Task: Create a due date automation trigger when advanced on, on the tuesday after a card is due add dates not due tomorrow at 11:00 AM.
Action: Mouse moved to (983, 304)
Screenshot: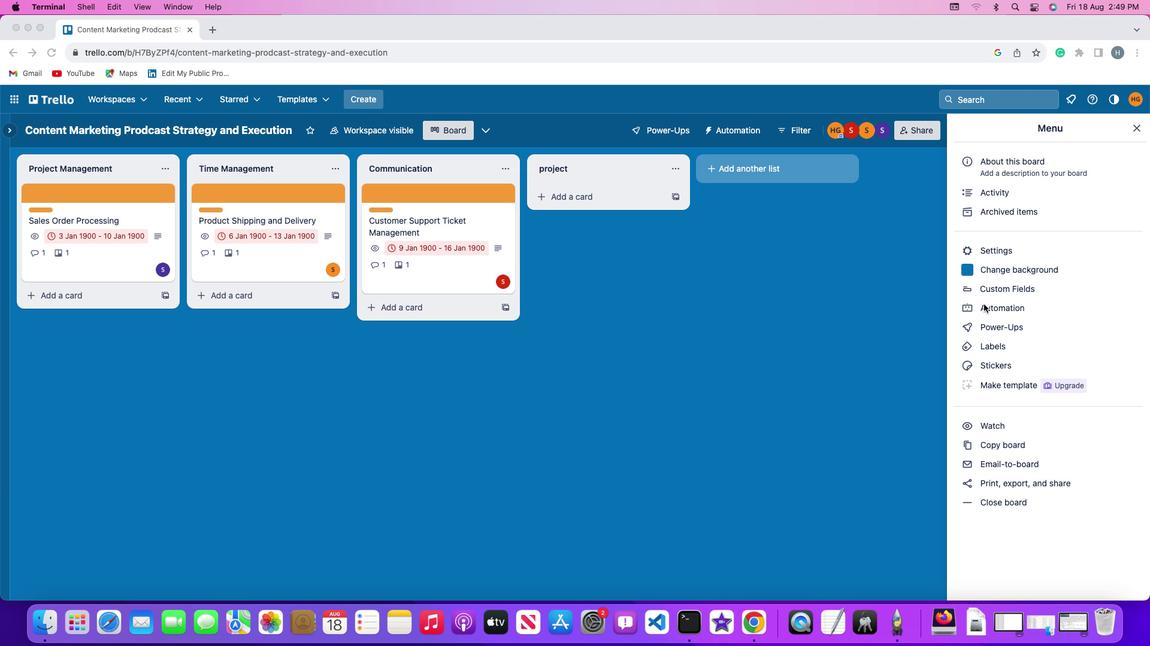 
Action: Mouse pressed left at (983, 304)
Screenshot: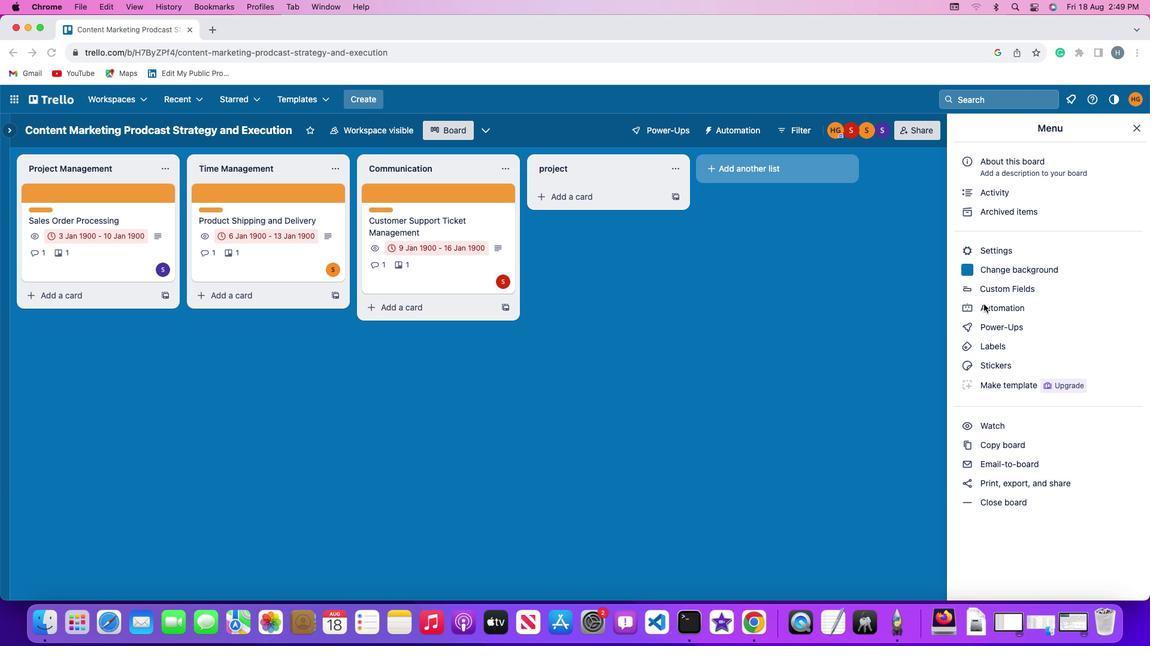 
Action: Mouse pressed left at (983, 304)
Screenshot: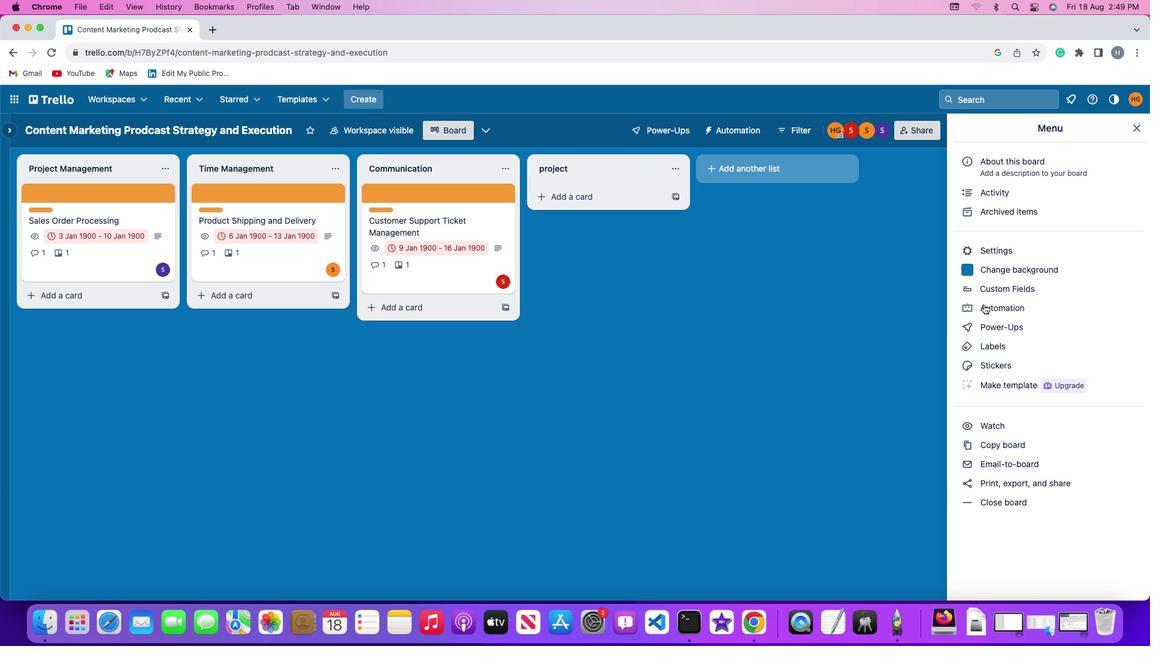 
Action: Mouse moved to (56, 279)
Screenshot: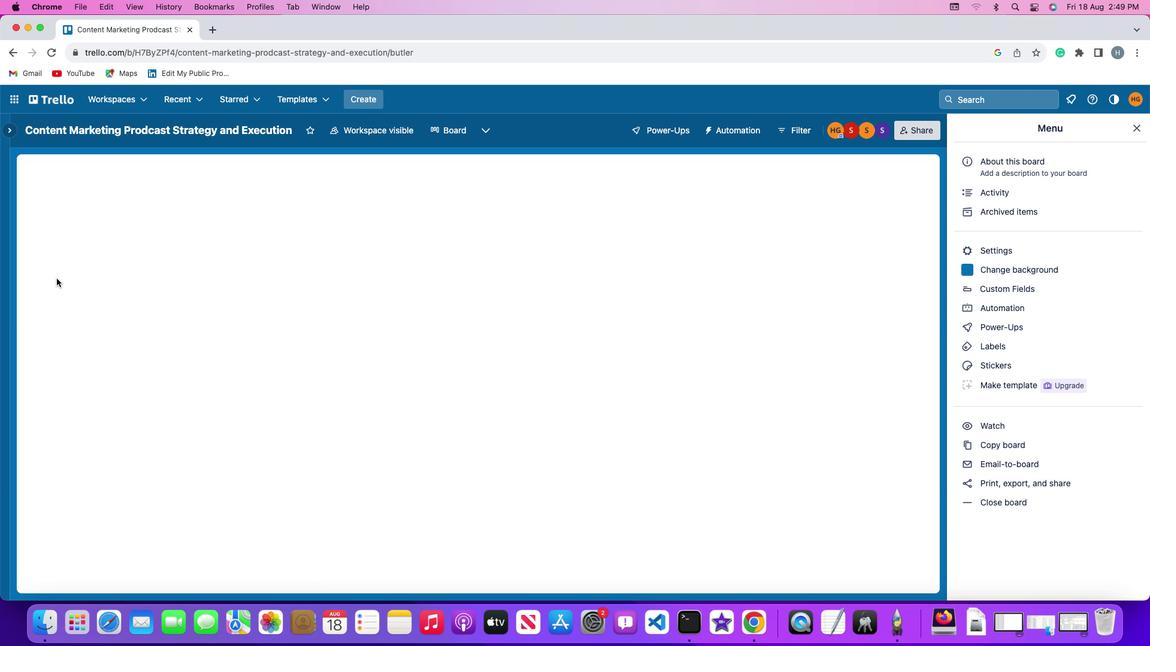 
Action: Mouse pressed left at (56, 279)
Screenshot: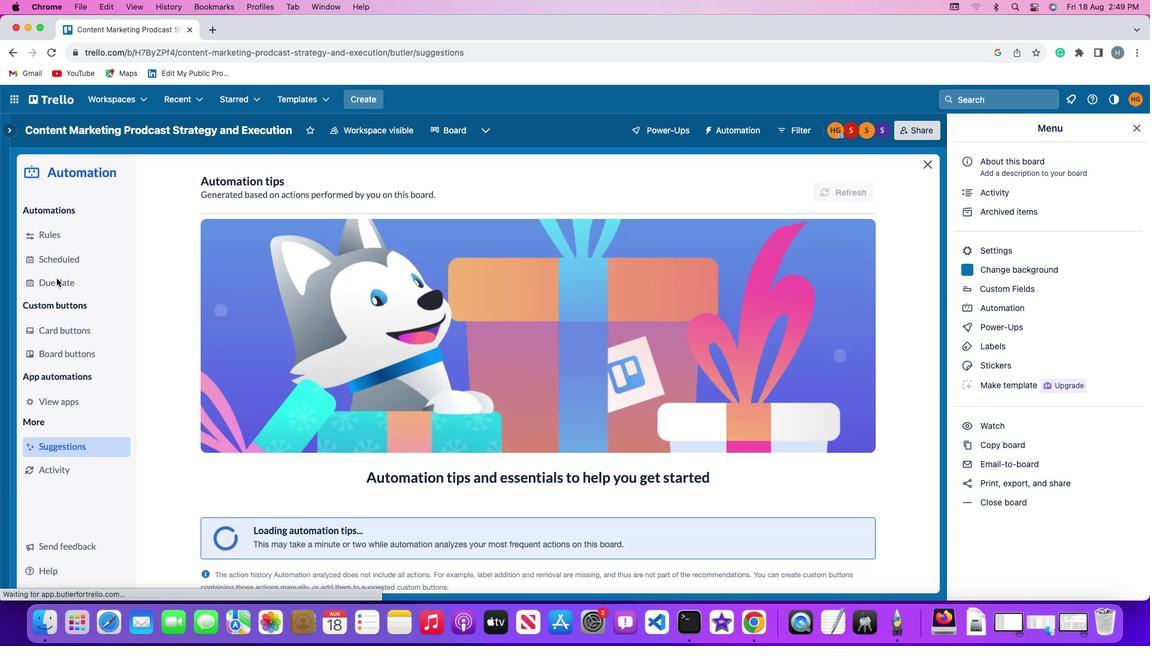 
Action: Mouse moved to (800, 180)
Screenshot: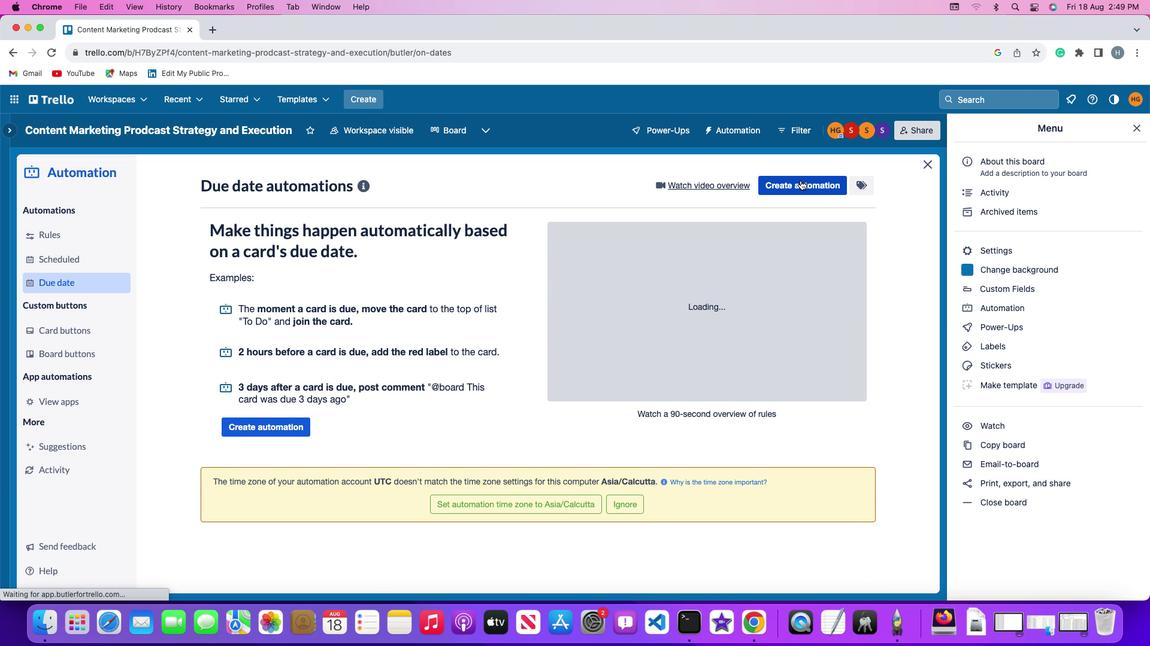 
Action: Mouse pressed left at (800, 180)
Screenshot: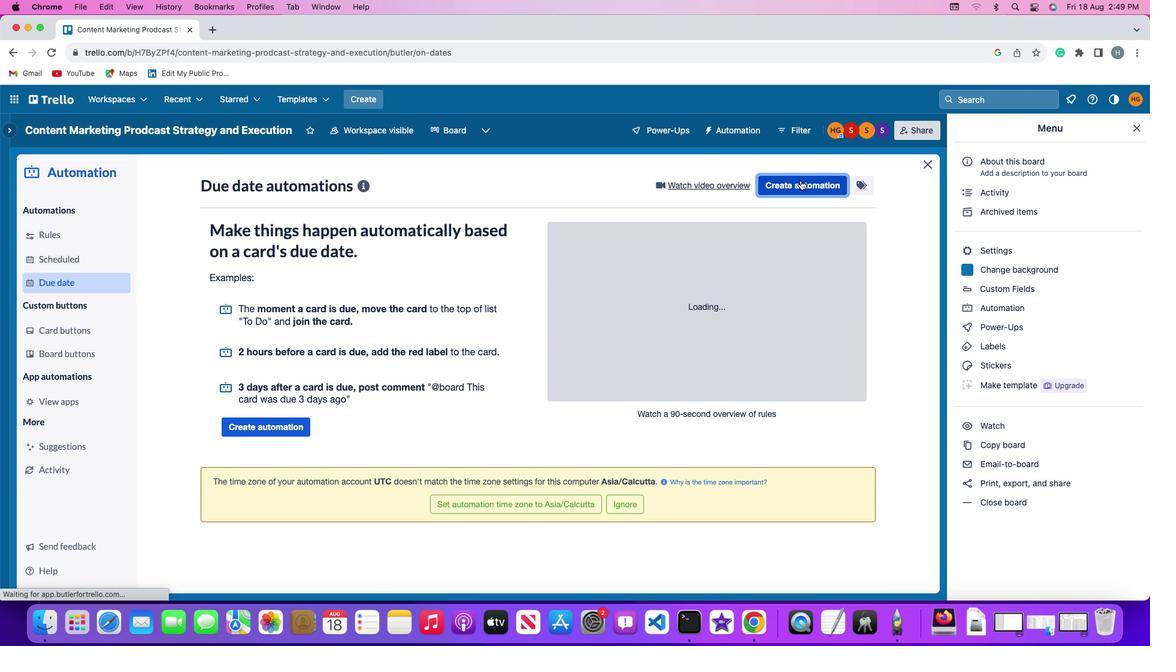 
Action: Mouse moved to (240, 300)
Screenshot: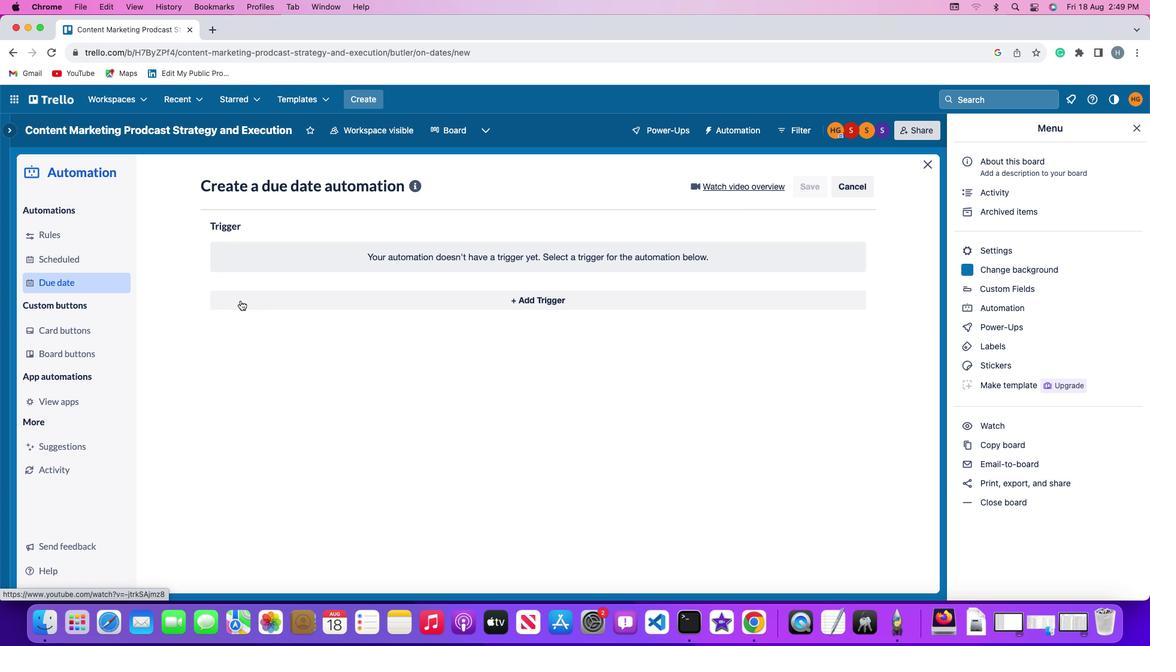
Action: Mouse pressed left at (240, 300)
Screenshot: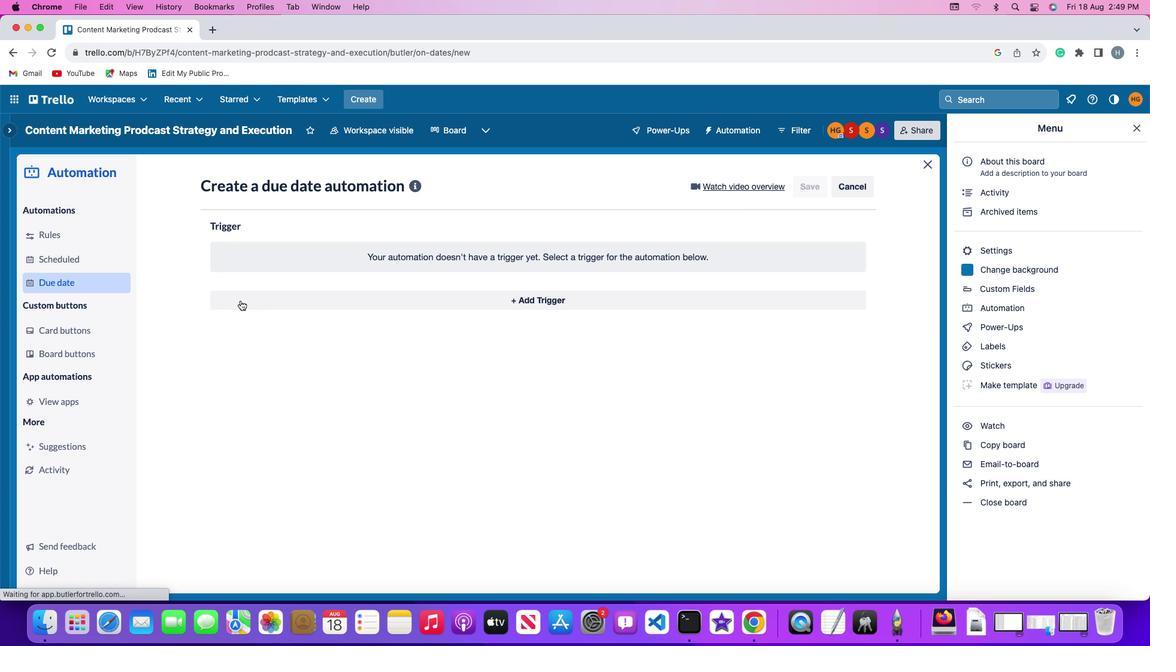 
Action: Mouse moved to (267, 519)
Screenshot: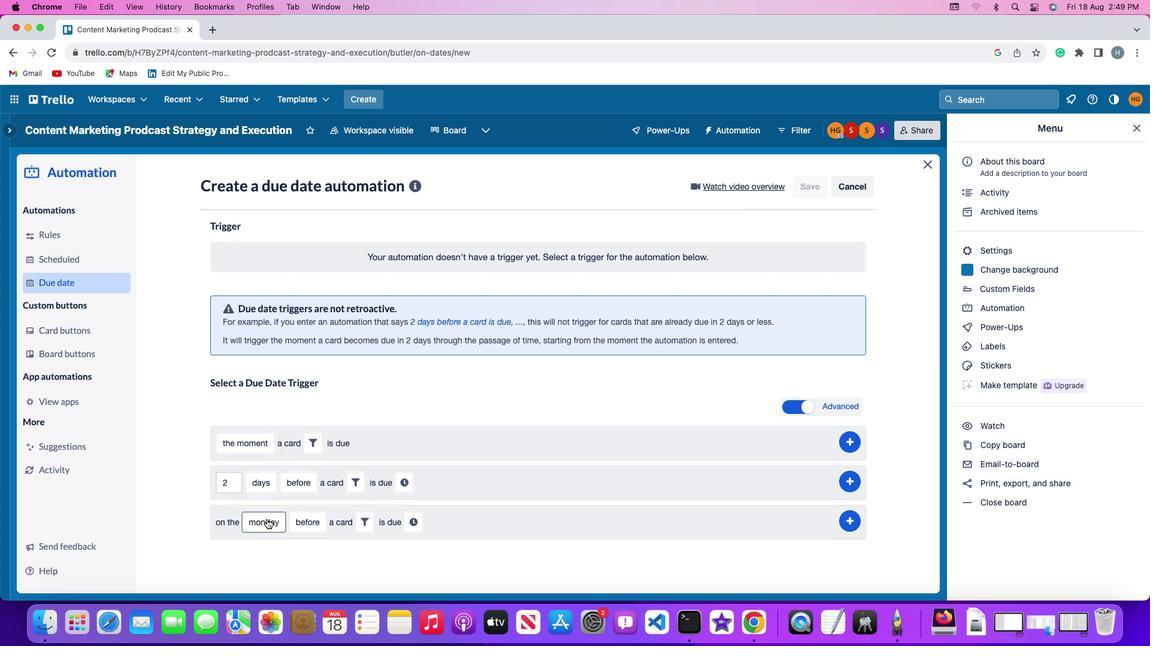
Action: Mouse pressed left at (267, 519)
Screenshot: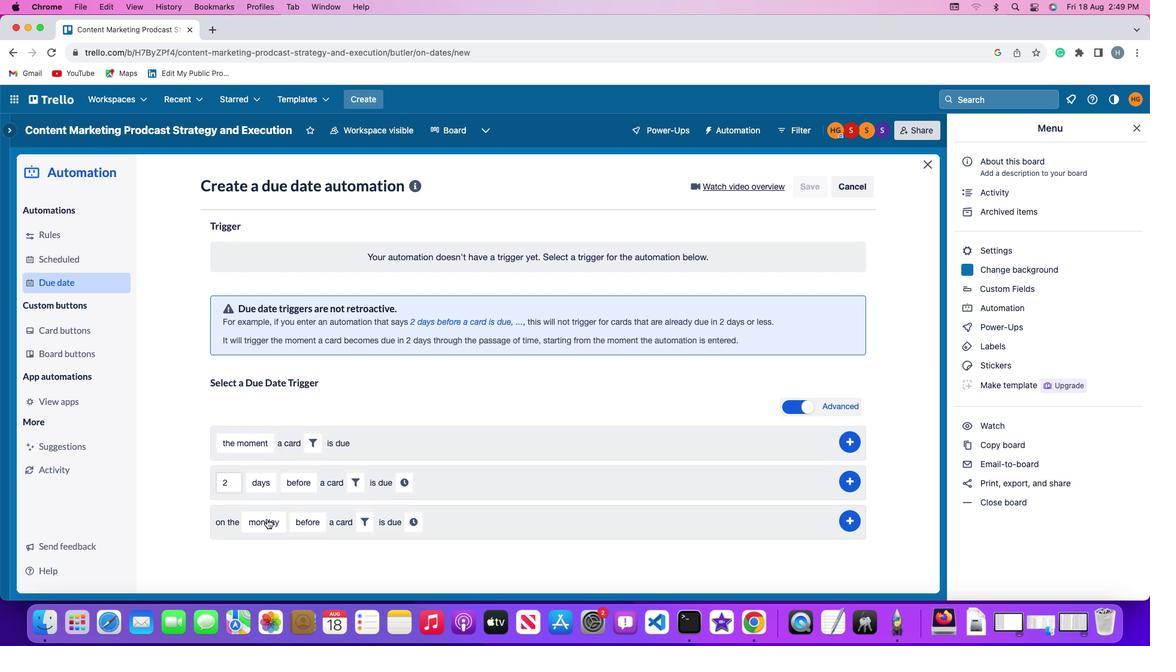 
Action: Mouse moved to (297, 385)
Screenshot: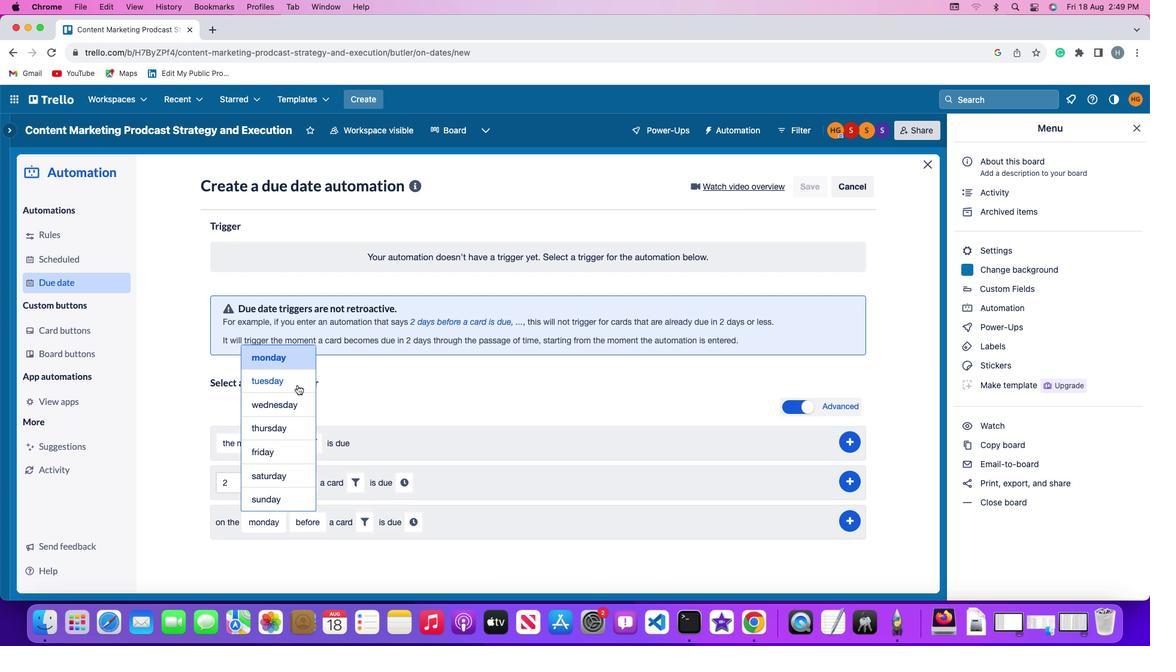 
Action: Mouse pressed left at (297, 385)
Screenshot: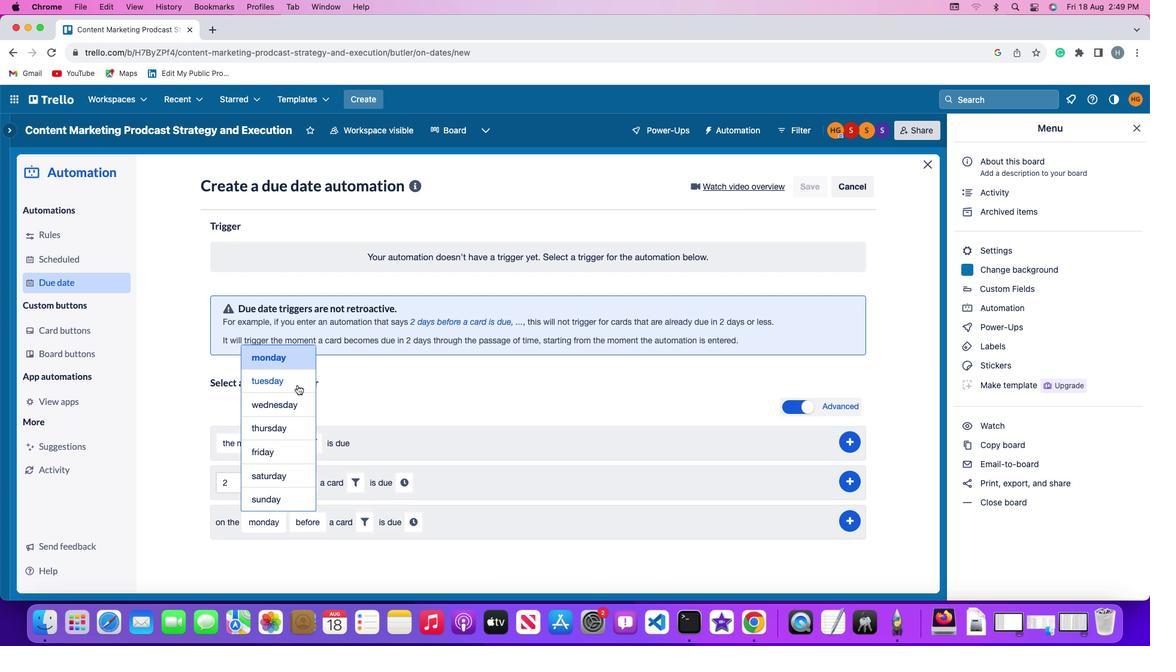 
Action: Mouse moved to (321, 521)
Screenshot: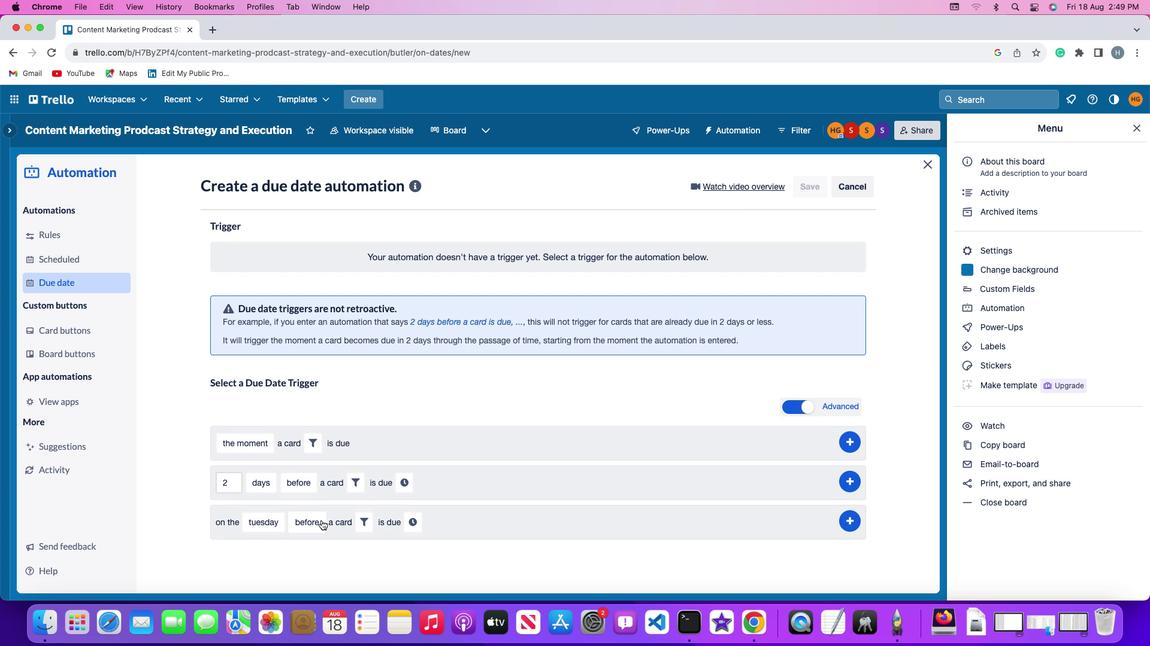 
Action: Mouse pressed left at (321, 521)
Screenshot: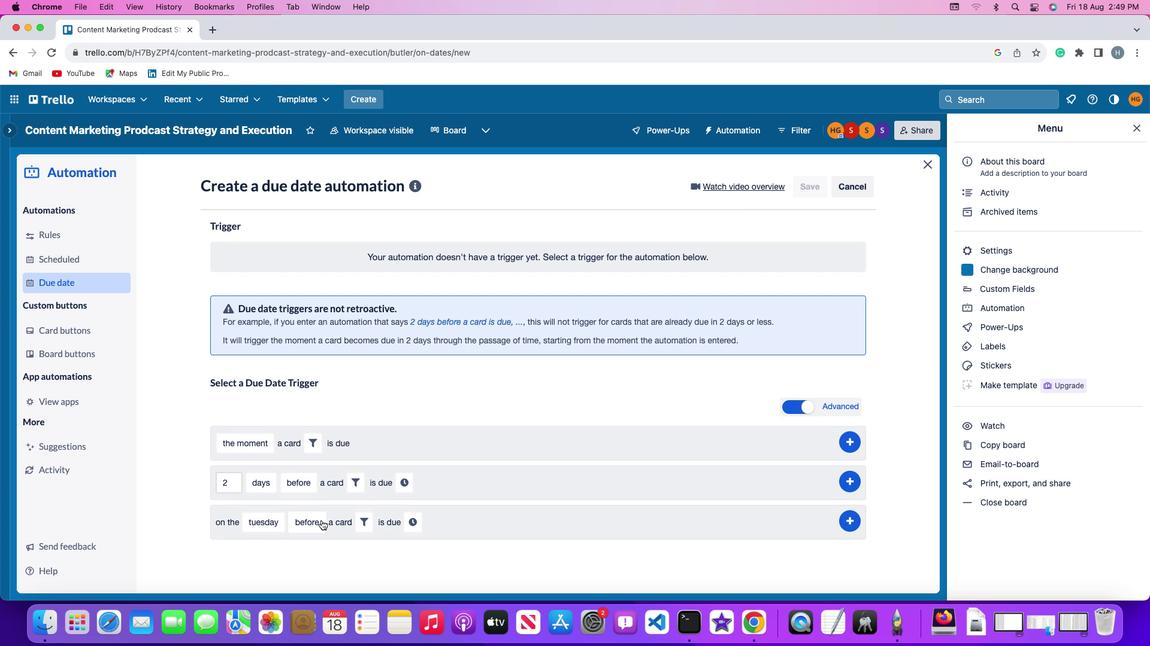 
Action: Mouse moved to (328, 449)
Screenshot: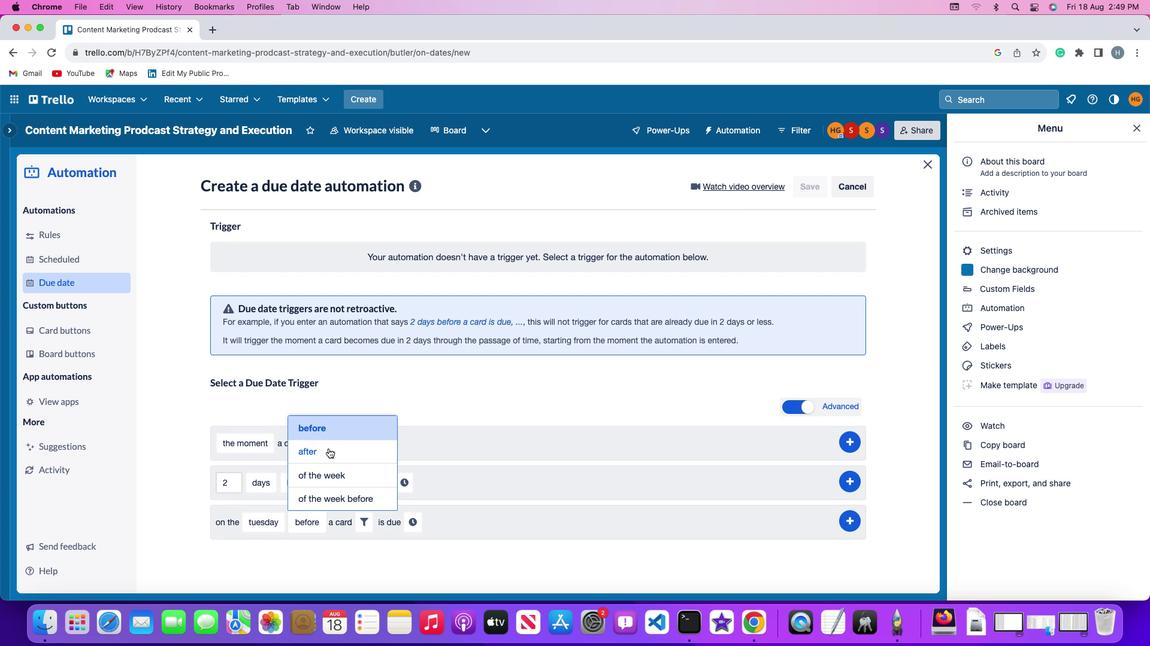 
Action: Mouse pressed left at (328, 449)
Screenshot: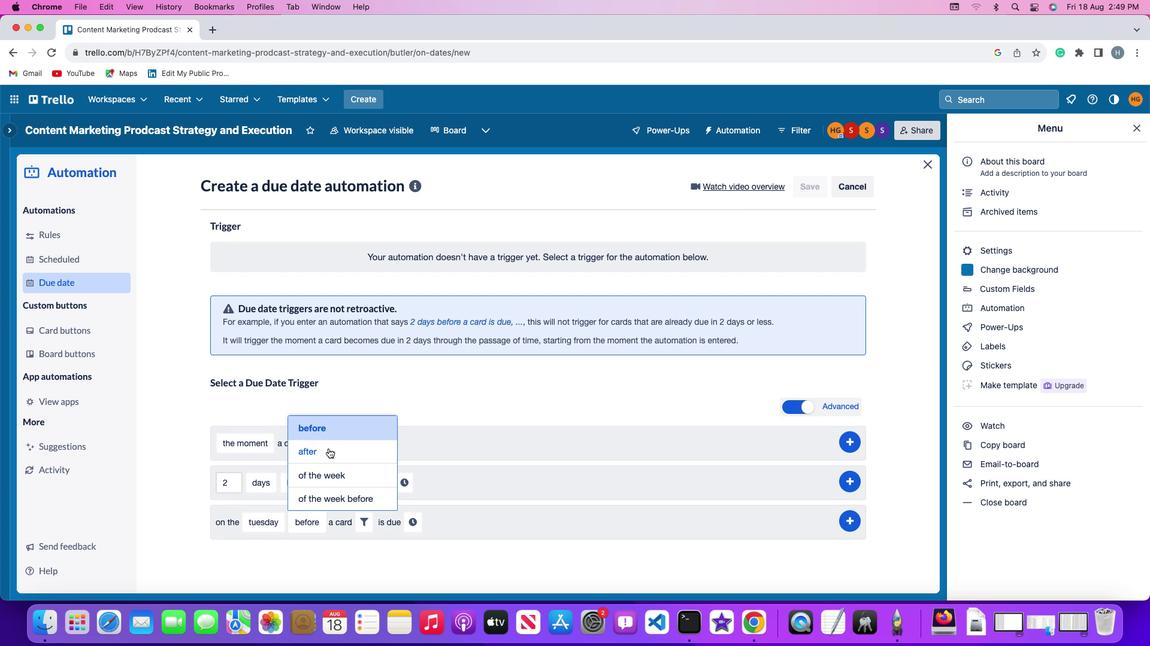 
Action: Mouse moved to (355, 524)
Screenshot: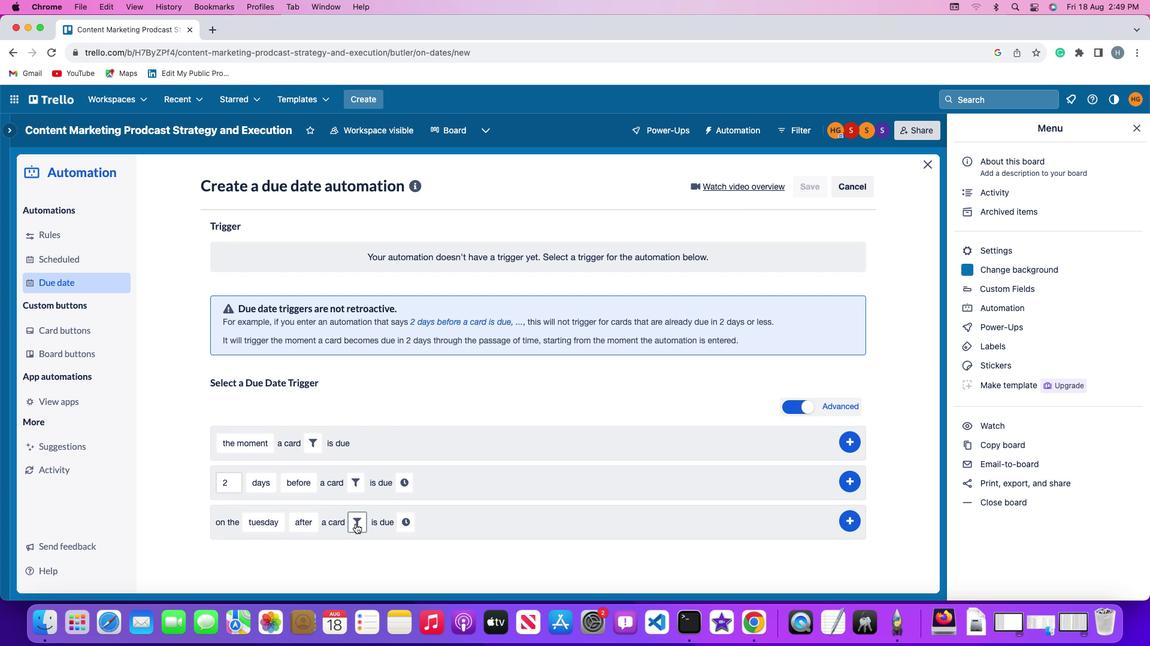 
Action: Mouse pressed left at (355, 524)
Screenshot: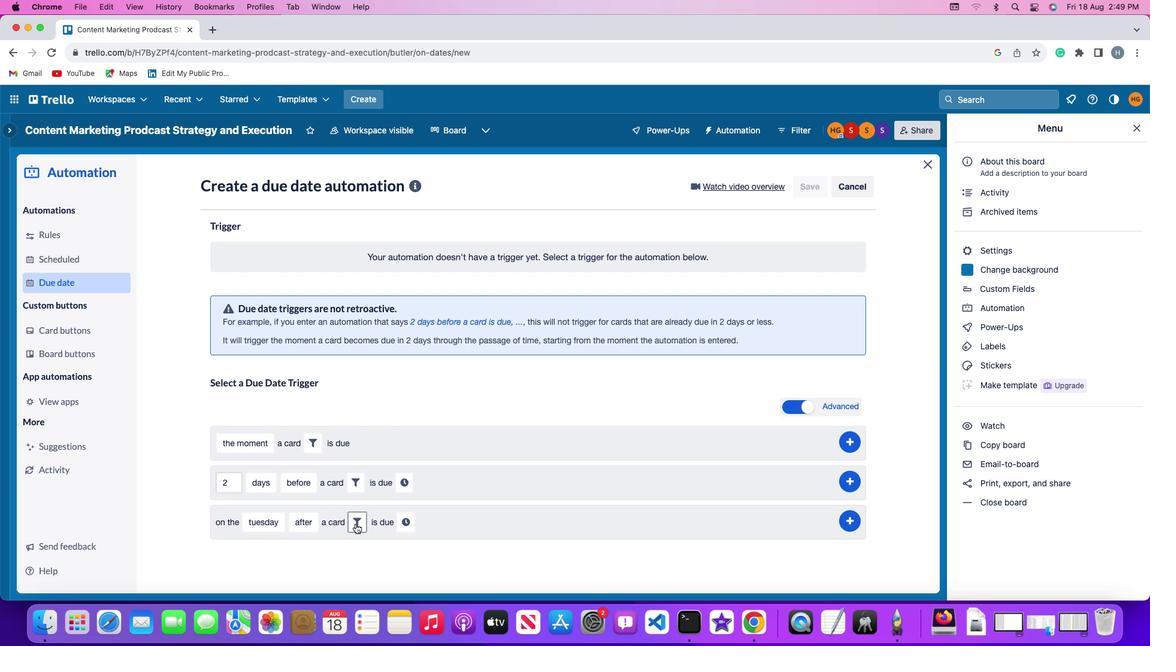 
Action: Mouse moved to (407, 557)
Screenshot: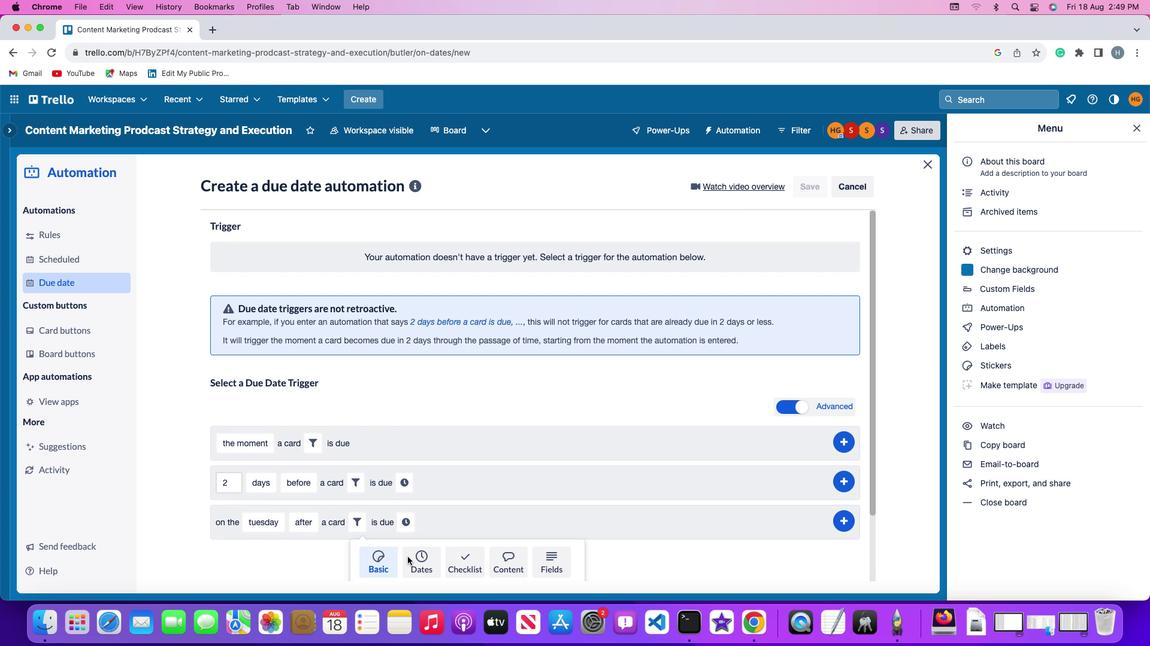 
Action: Mouse pressed left at (407, 557)
Screenshot: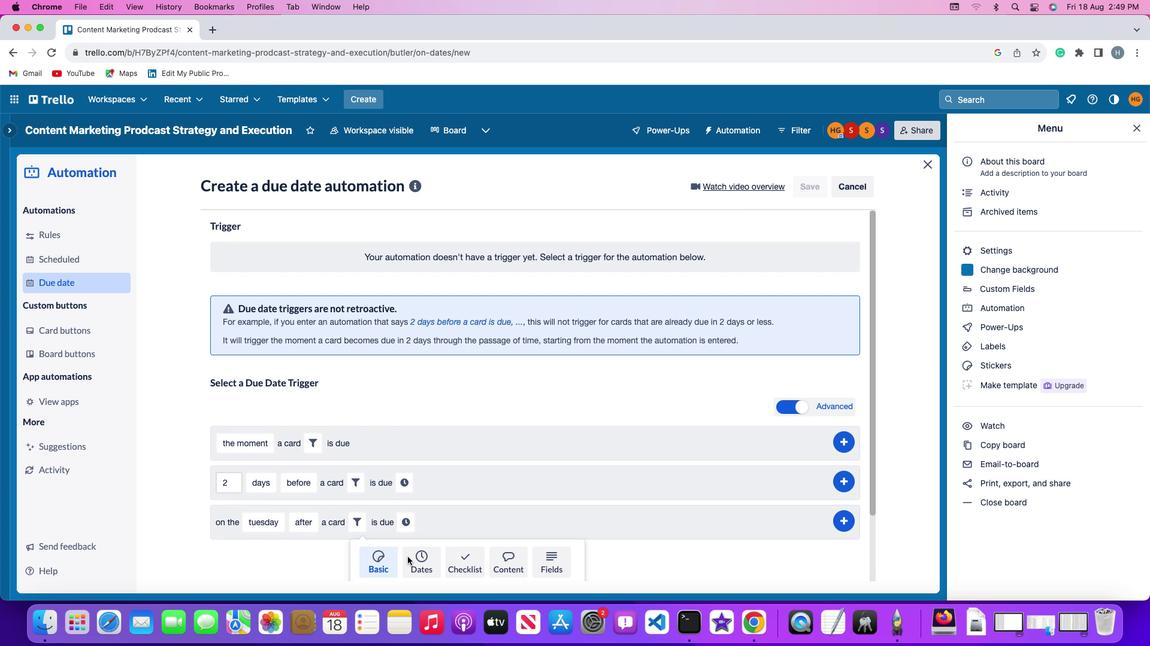
Action: Mouse moved to (346, 555)
Screenshot: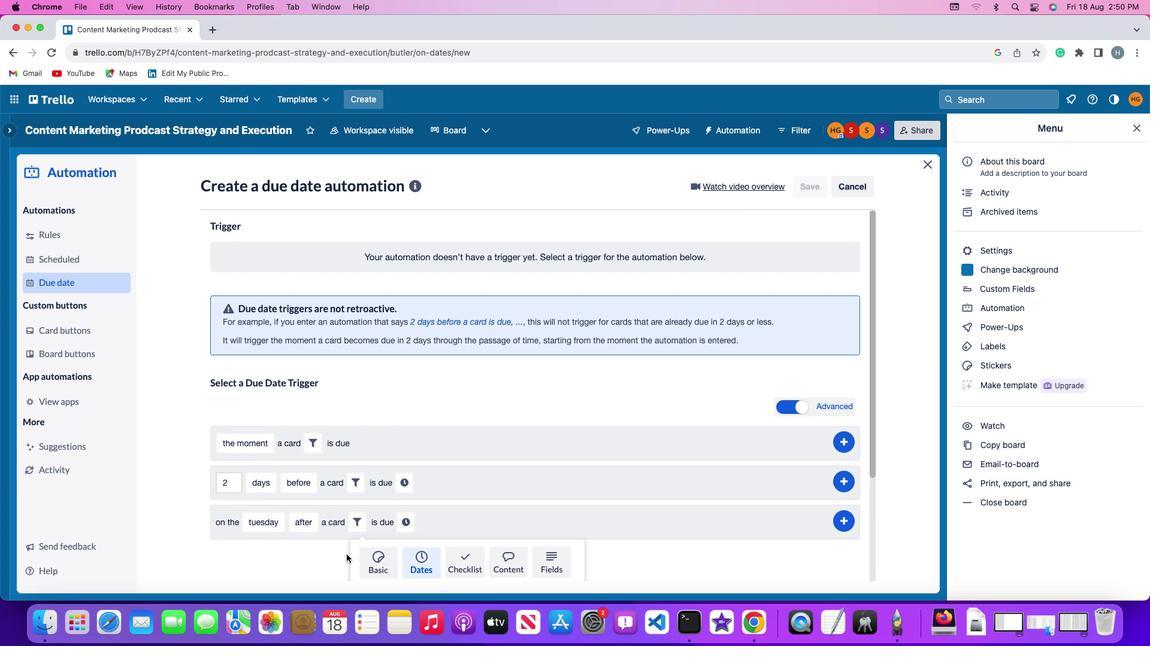 
Action: Mouse scrolled (346, 555) with delta (0, 0)
Screenshot: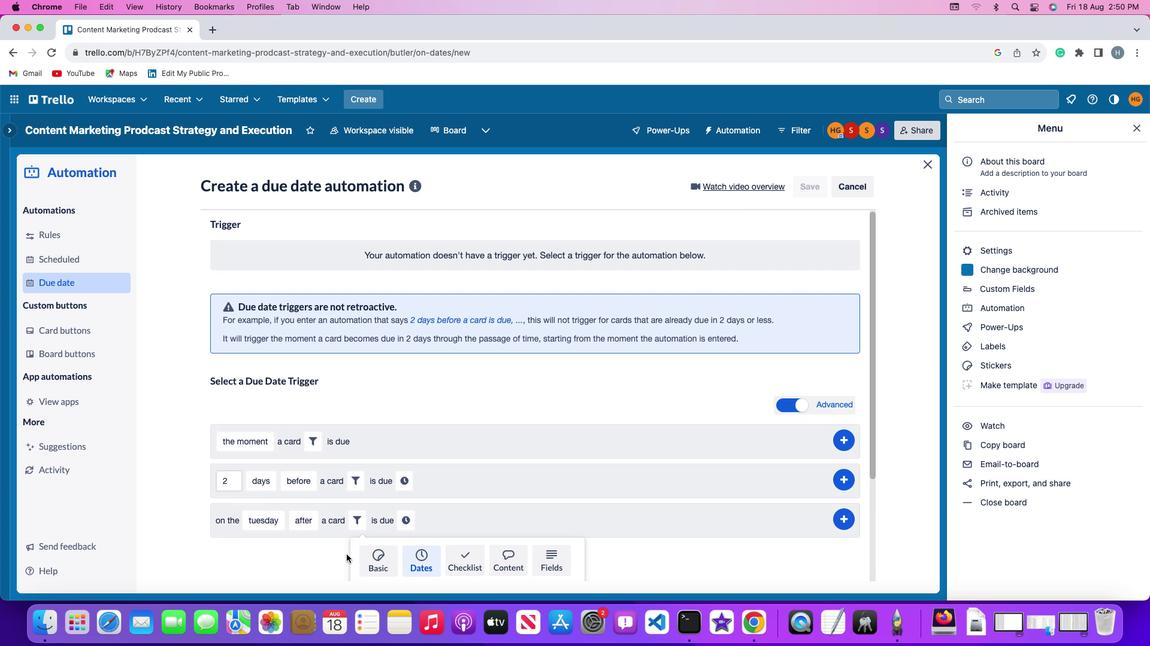 
Action: Mouse scrolled (346, 555) with delta (0, 0)
Screenshot: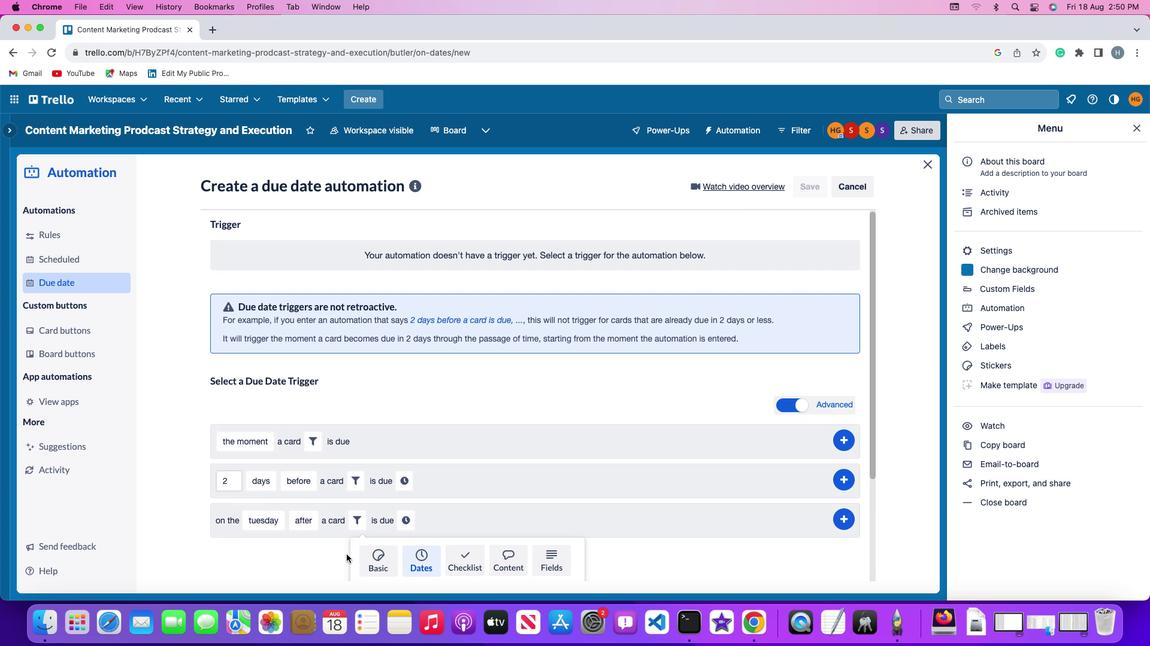 
Action: Mouse scrolled (346, 555) with delta (0, -1)
Screenshot: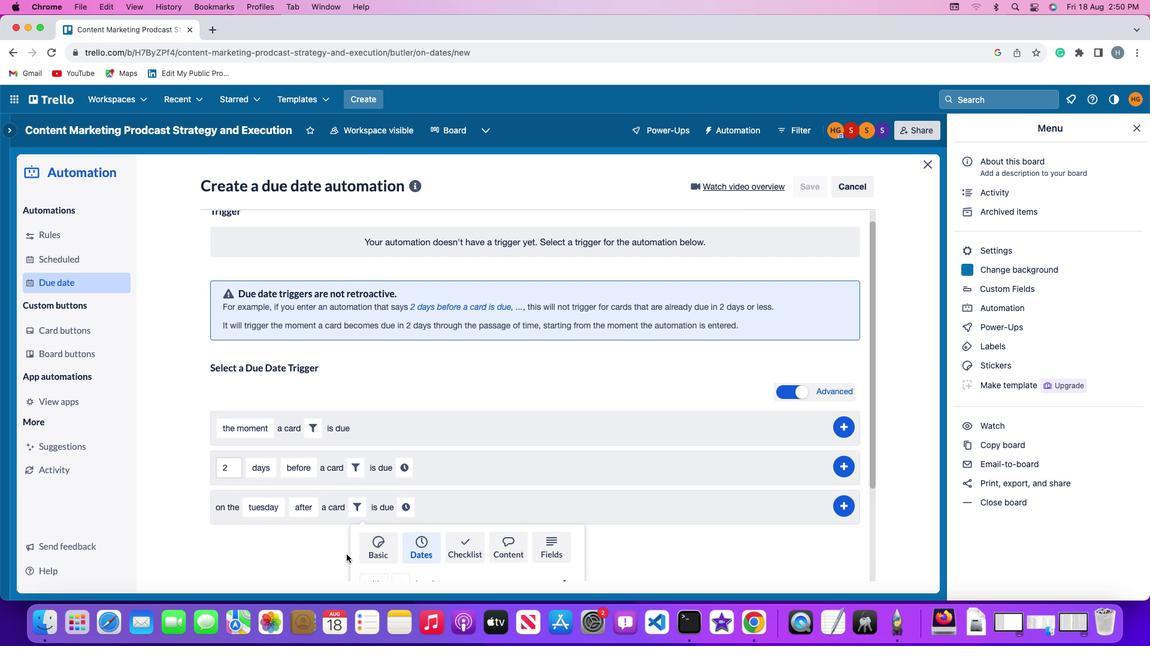
Action: Mouse scrolled (346, 555) with delta (0, -2)
Screenshot: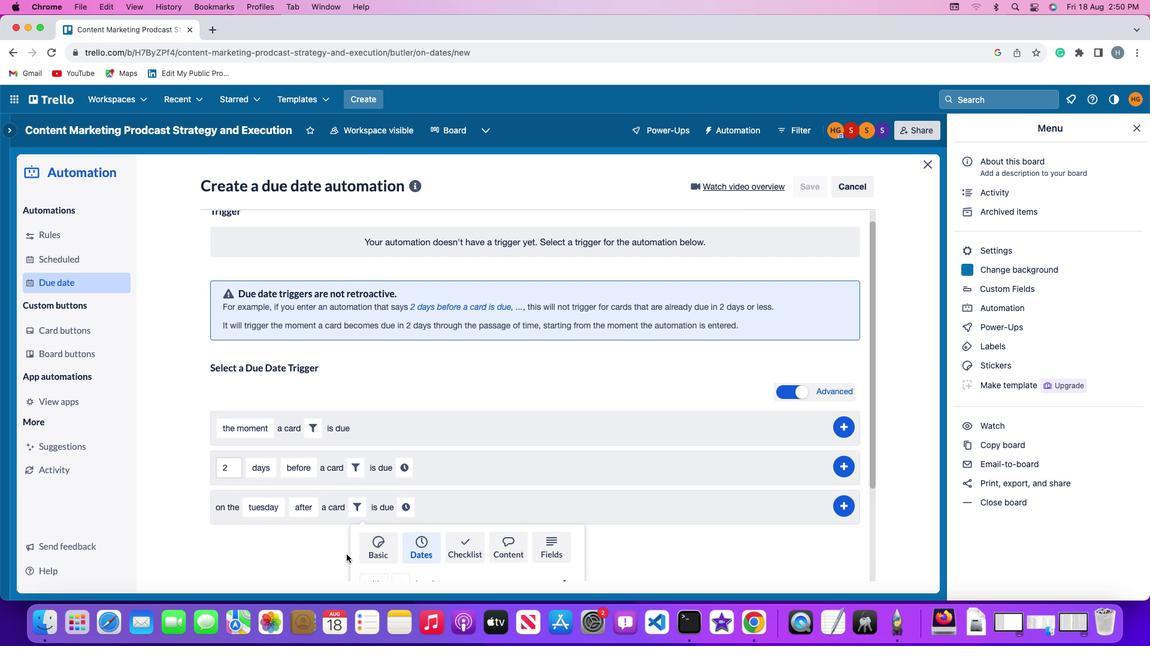 
Action: Mouse scrolled (346, 555) with delta (0, 0)
Screenshot: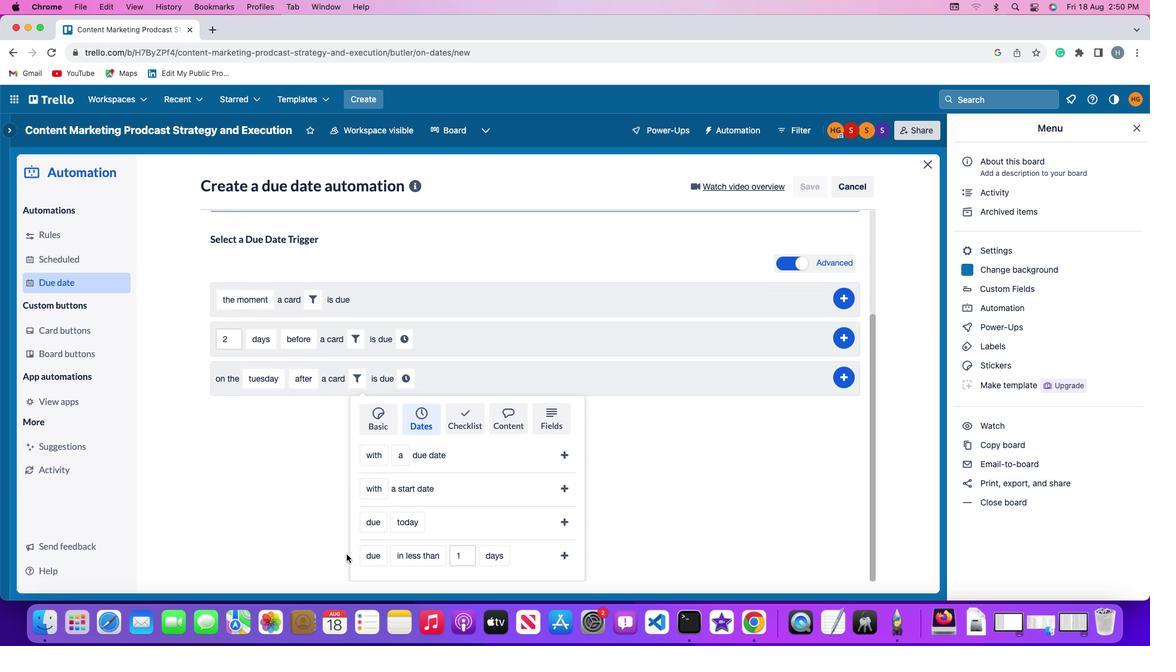
Action: Mouse scrolled (346, 555) with delta (0, 0)
Screenshot: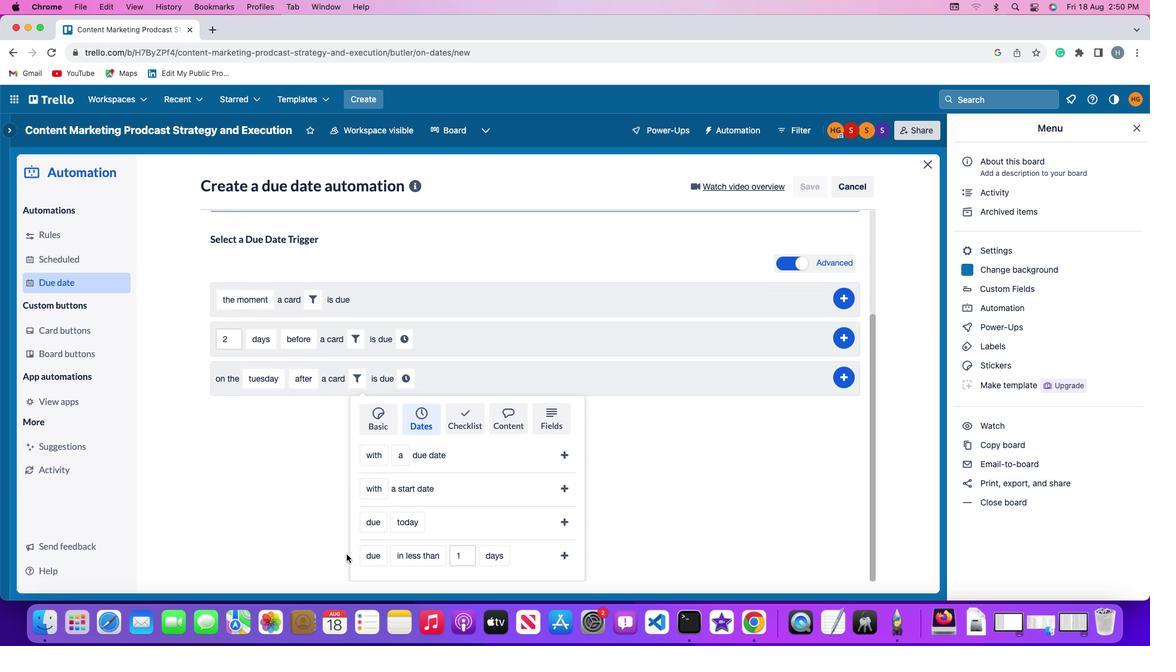 
Action: Mouse scrolled (346, 555) with delta (0, -1)
Screenshot: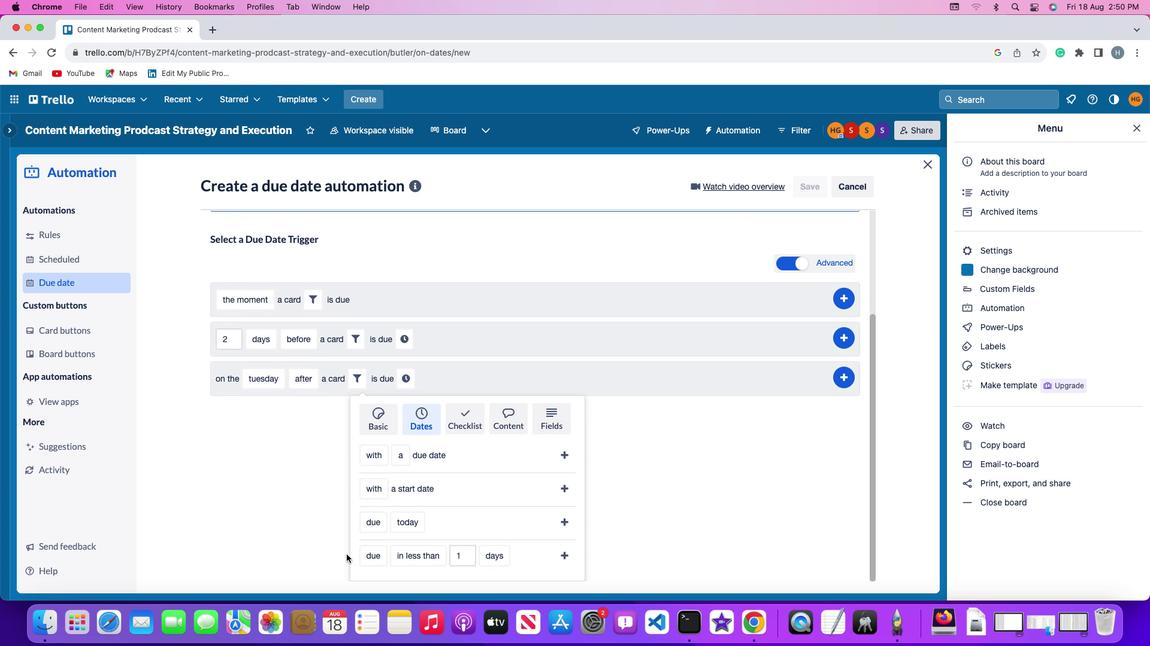 
Action: Mouse scrolled (346, 555) with delta (0, -2)
Screenshot: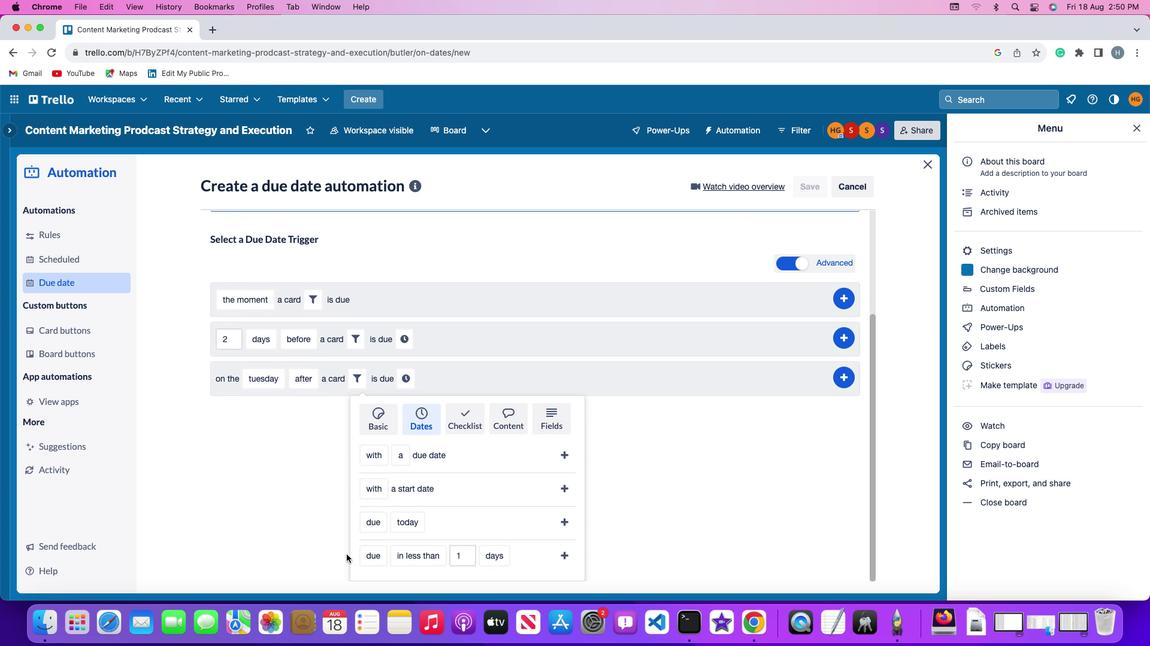 
Action: Mouse moved to (365, 519)
Screenshot: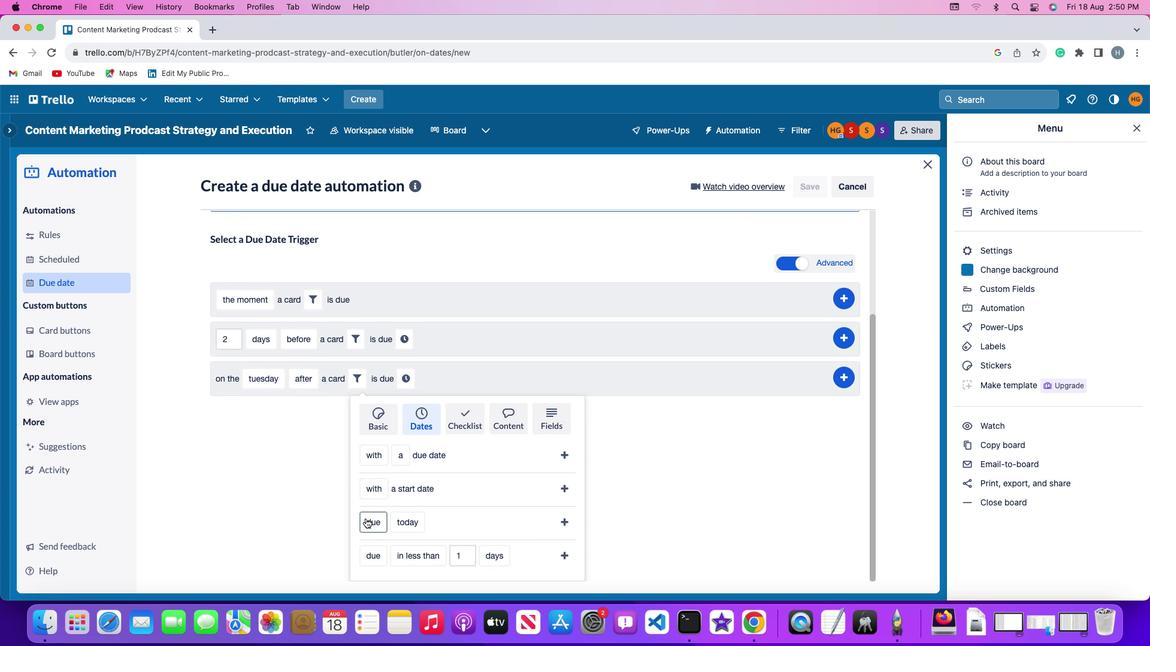 
Action: Mouse pressed left at (365, 519)
Screenshot: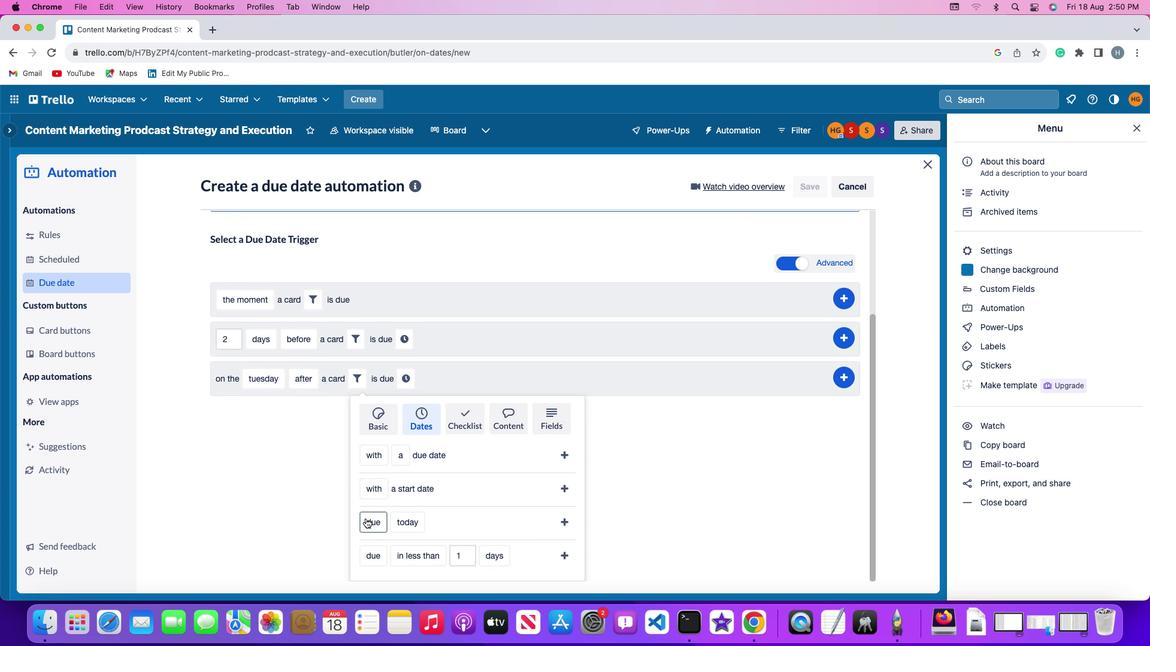 
Action: Mouse moved to (390, 452)
Screenshot: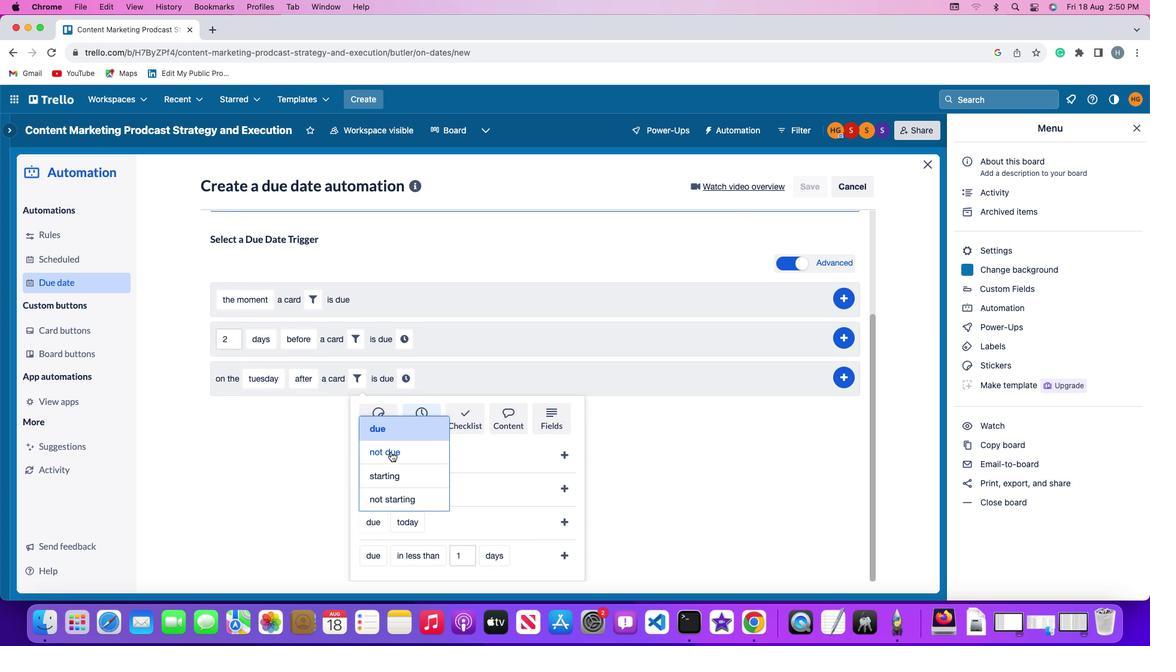 
Action: Mouse pressed left at (390, 452)
Screenshot: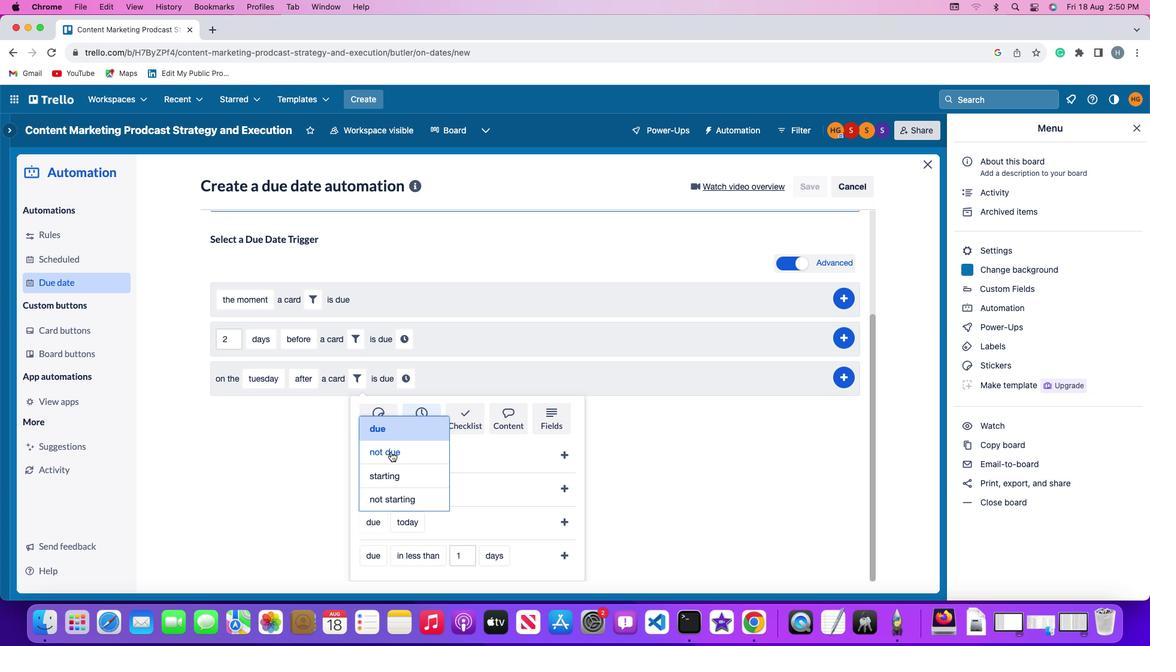 
Action: Mouse moved to (409, 516)
Screenshot: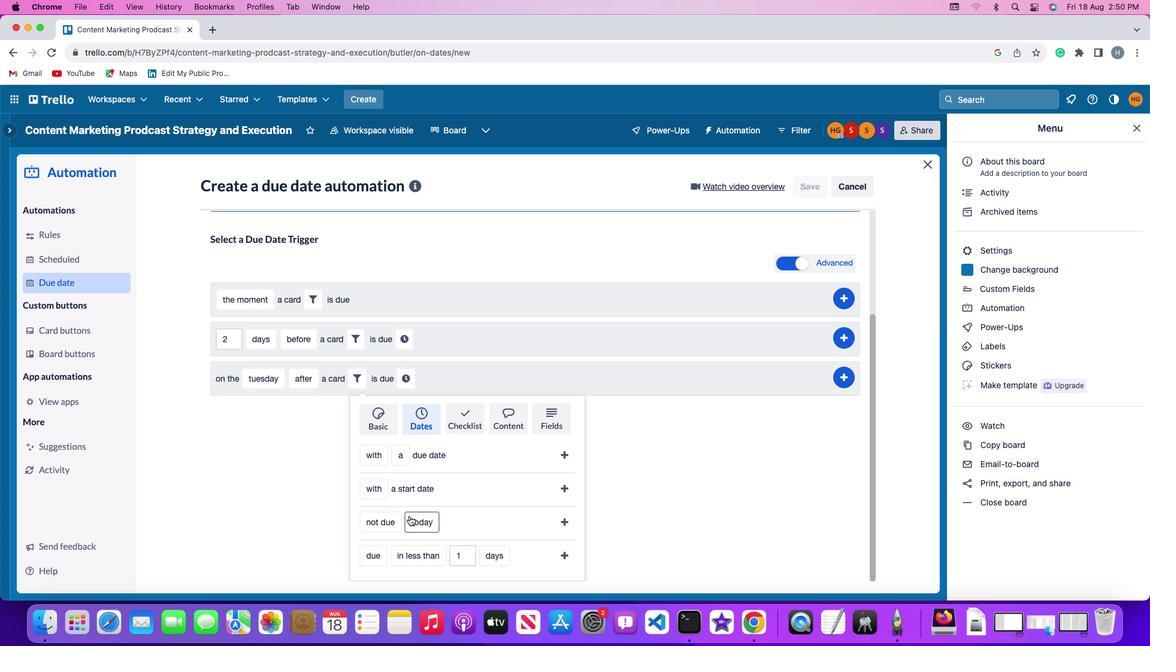 
Action: Mouse pressed left at (409, 516)
Screenshot: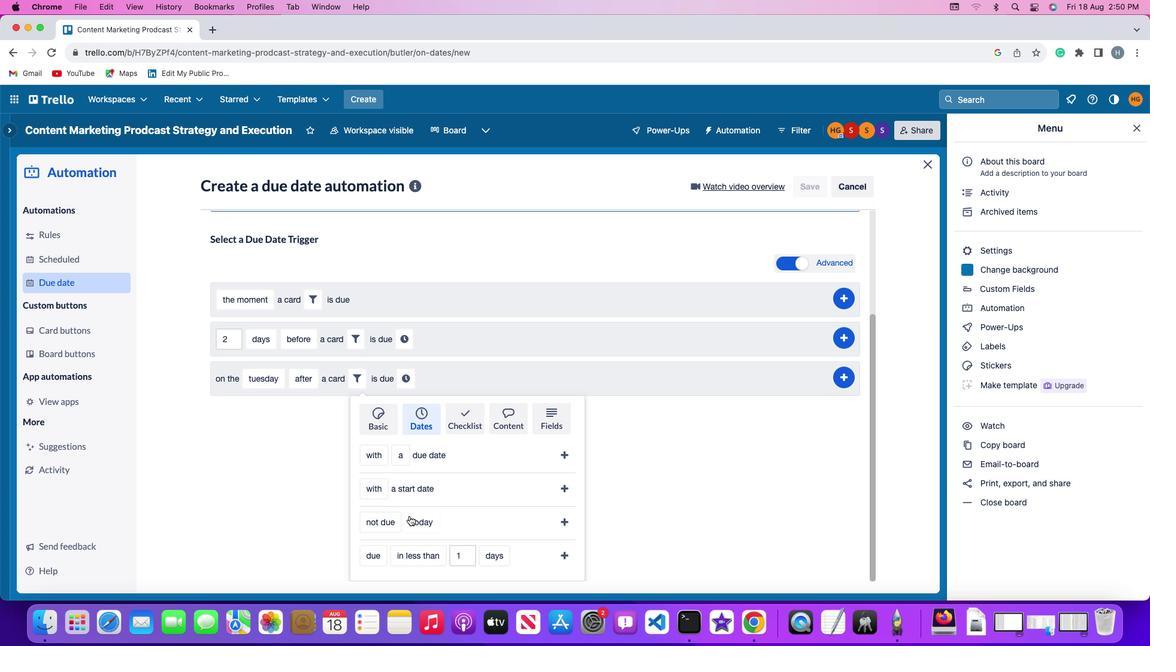 
Action: Mouse moved to (436, 407)
Screenshot: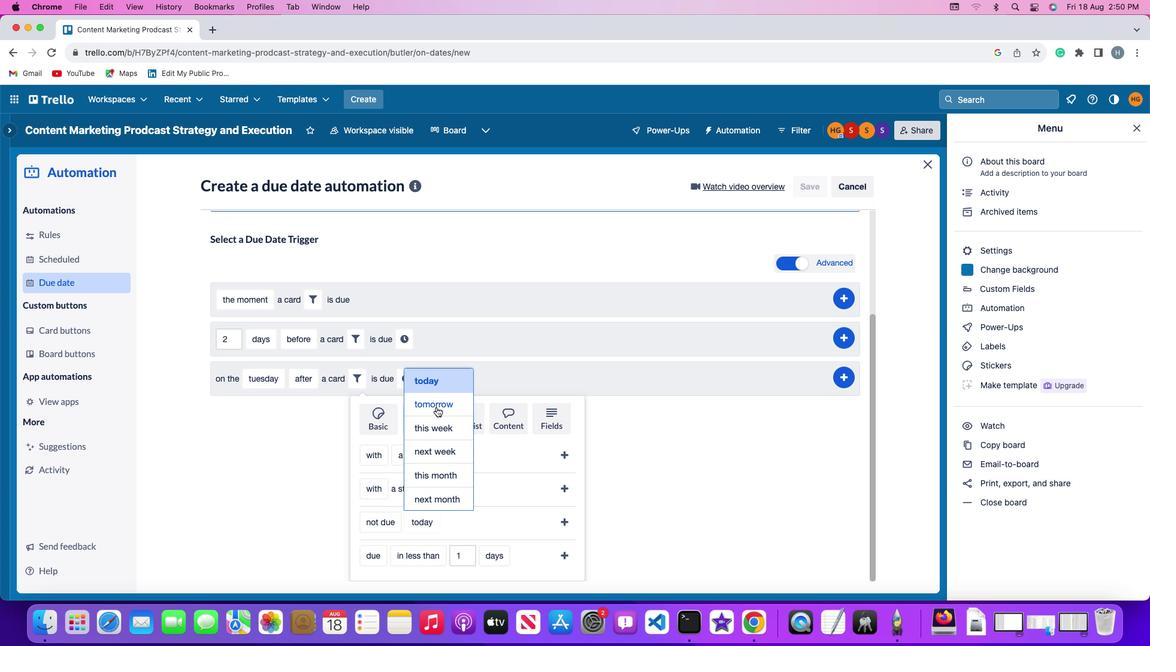 
Action: Mouse pressed left at (436, 407)
Screenshot: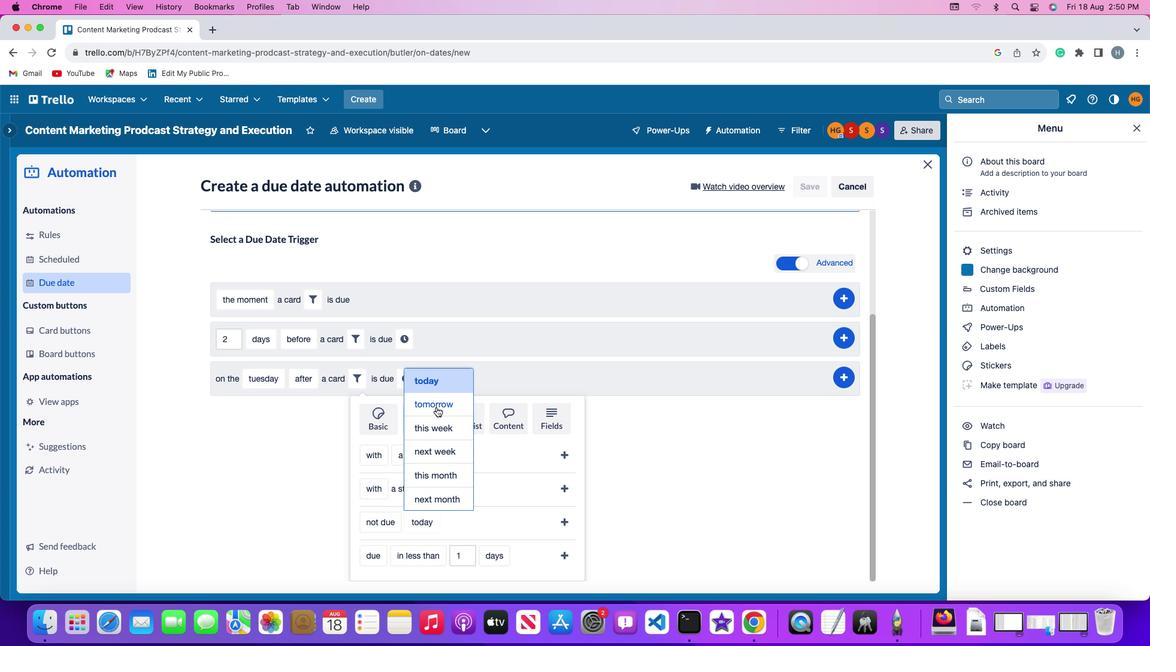 
Action: Mouse moved to (561, 515)
Screenshot: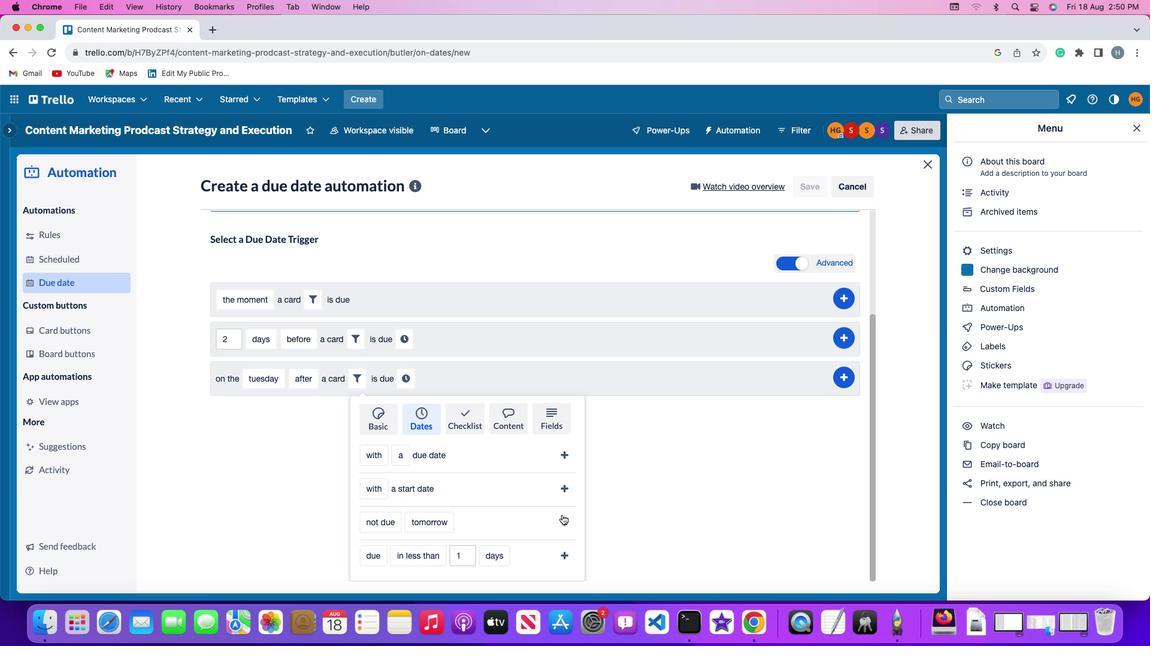 
Action: Mouse pressed left at (561, 515)
Screenshot: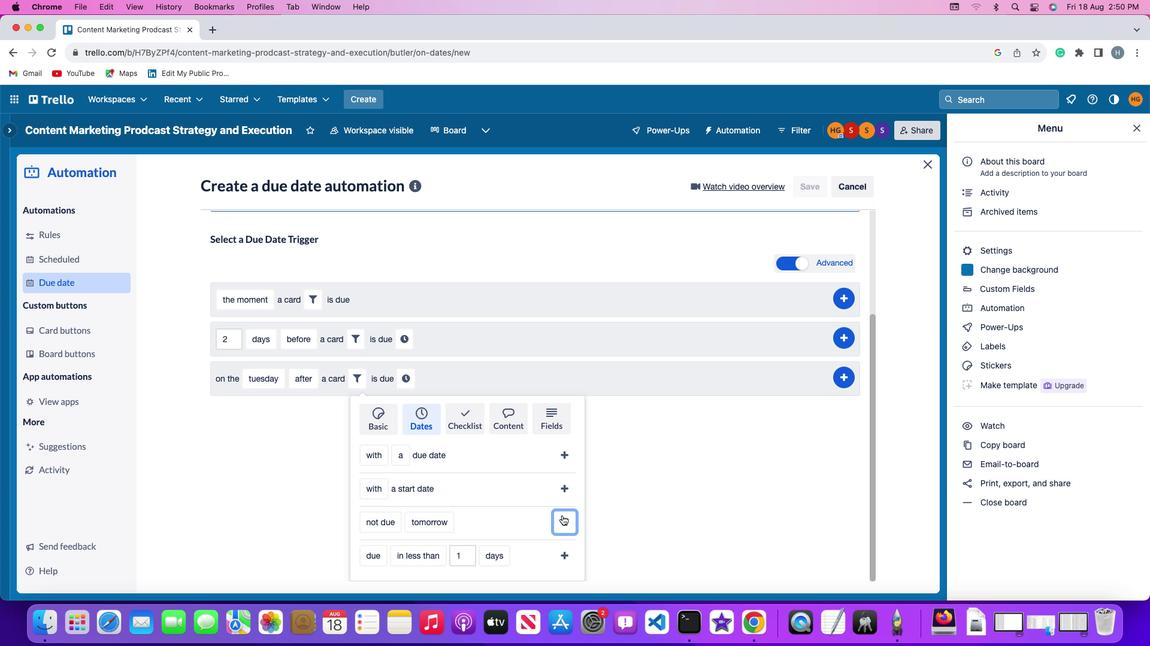 
Action: Mouse moved to (500, 518)
Screenshot: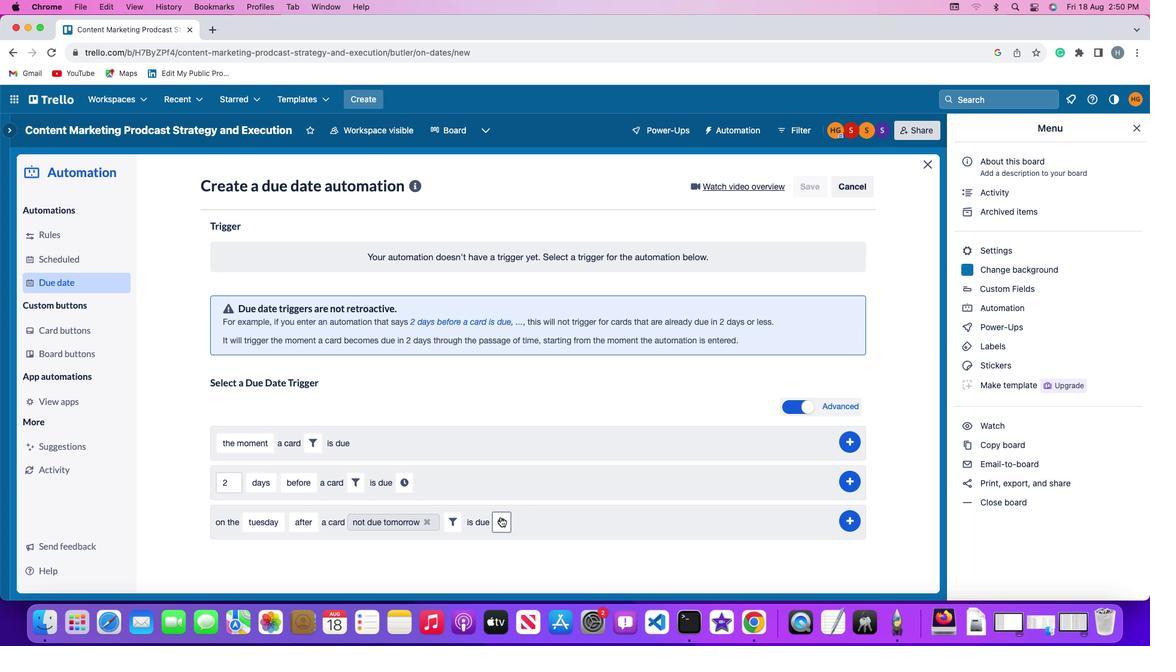
Action: Mouse pressed left at (500, 518)
Screenshot: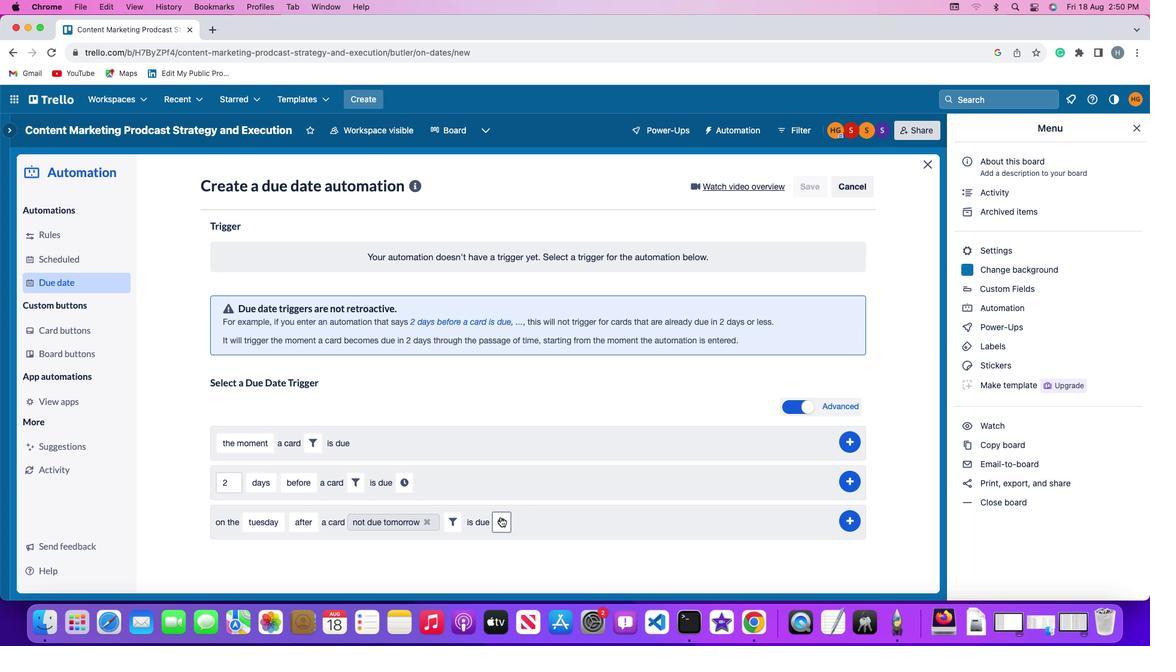 
Action: Mouse moved to (522, 519)
Screenshot: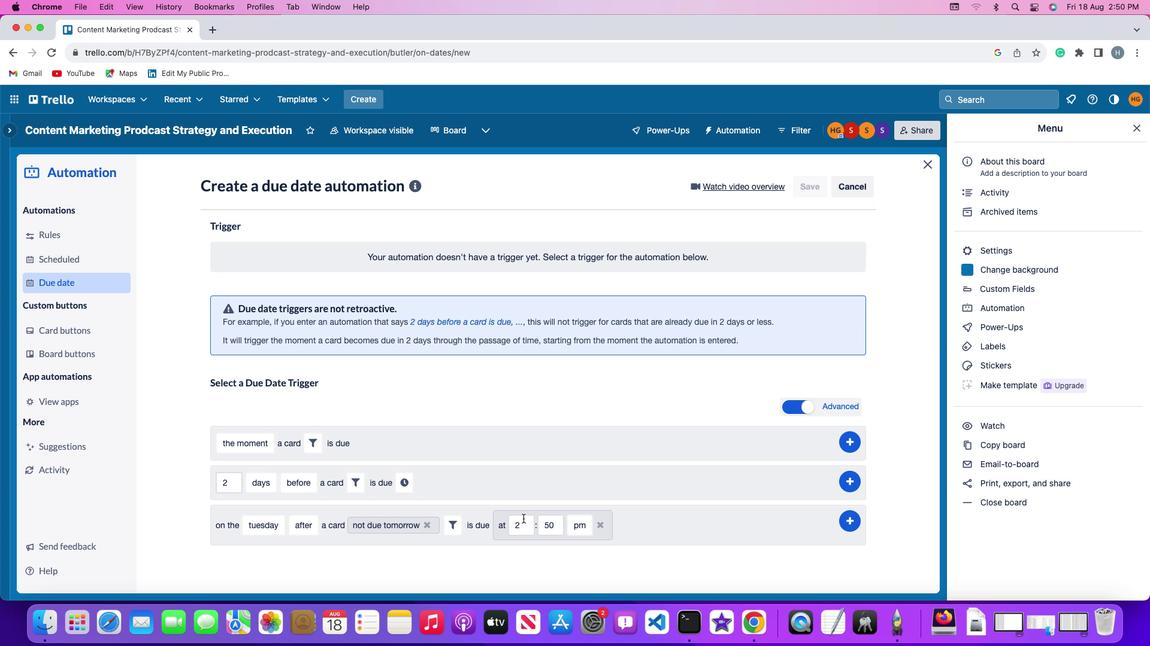 
Action: Mouse pressed left at (522, 519)
Screenshot: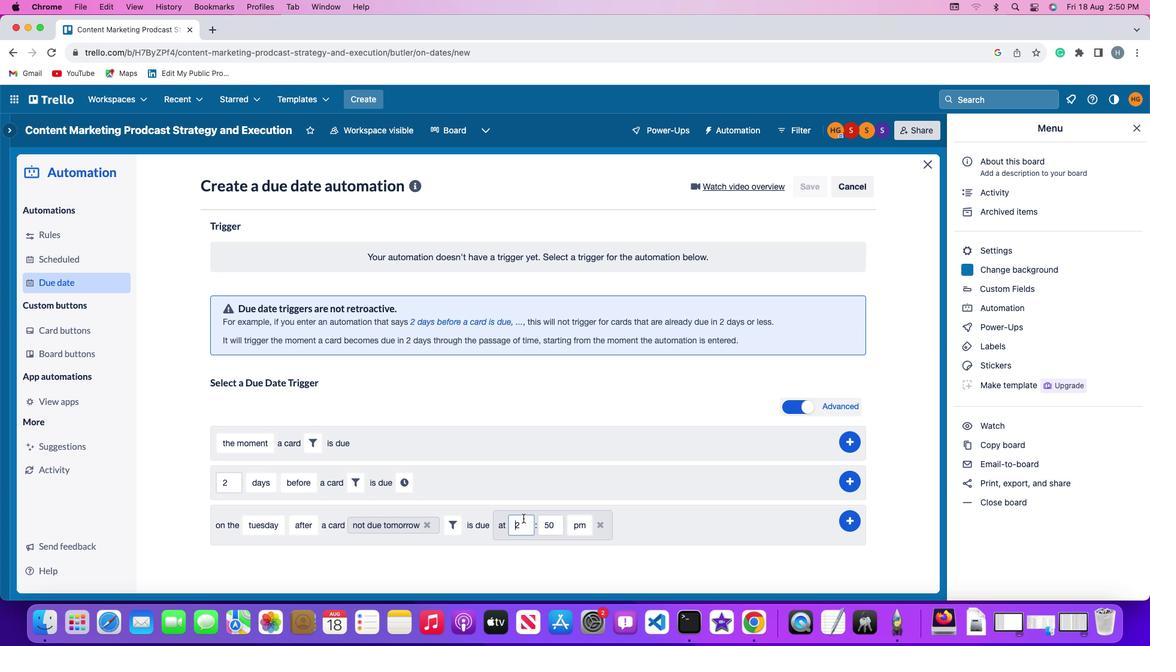 
Action: Mouse moved to (523, 519)
Screenshot: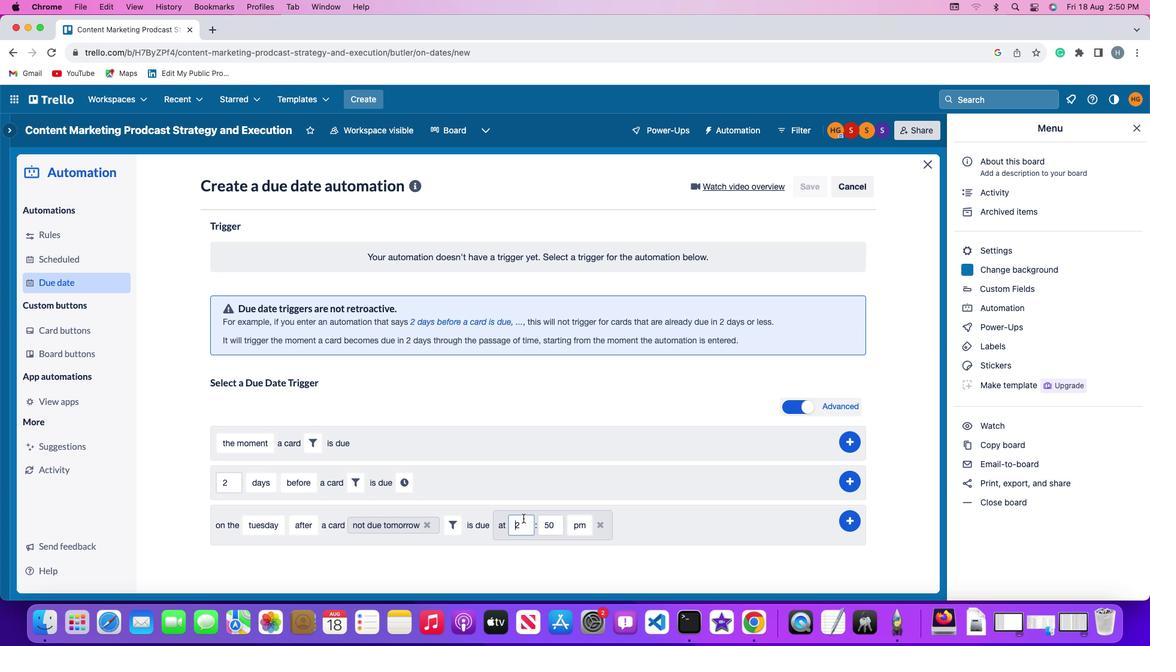 
Action: Key pressed Key.rightKey.backspaceKey.backspace'1''1'
Screenshot: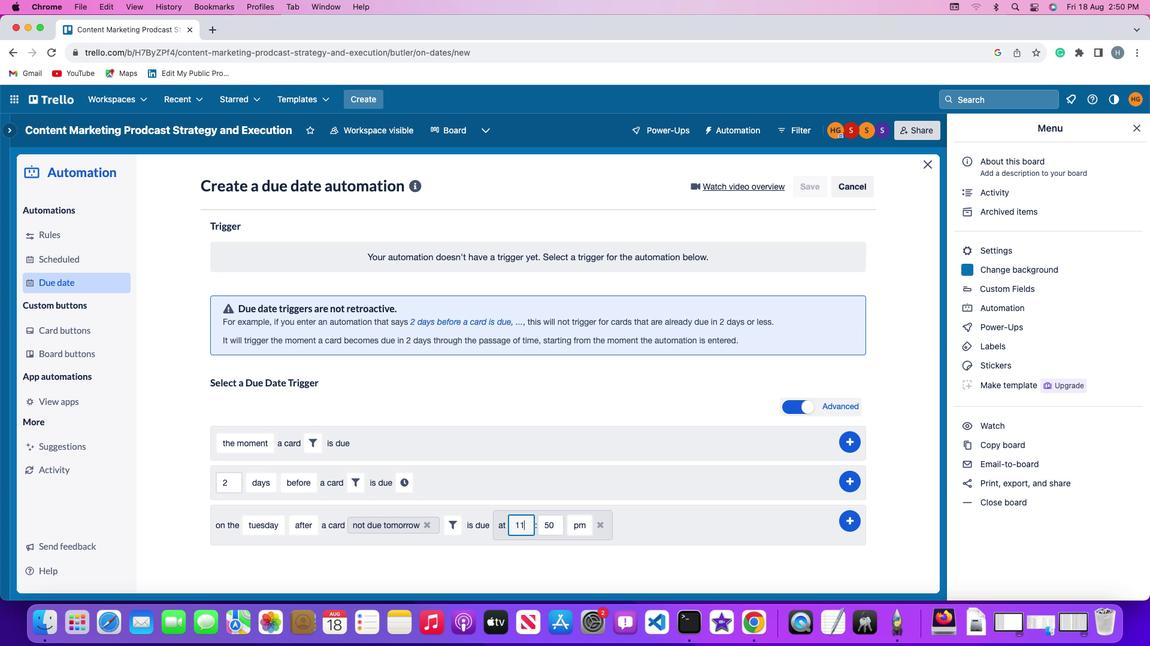 
Action: Mouse moved to (555, 526)
Screenshot: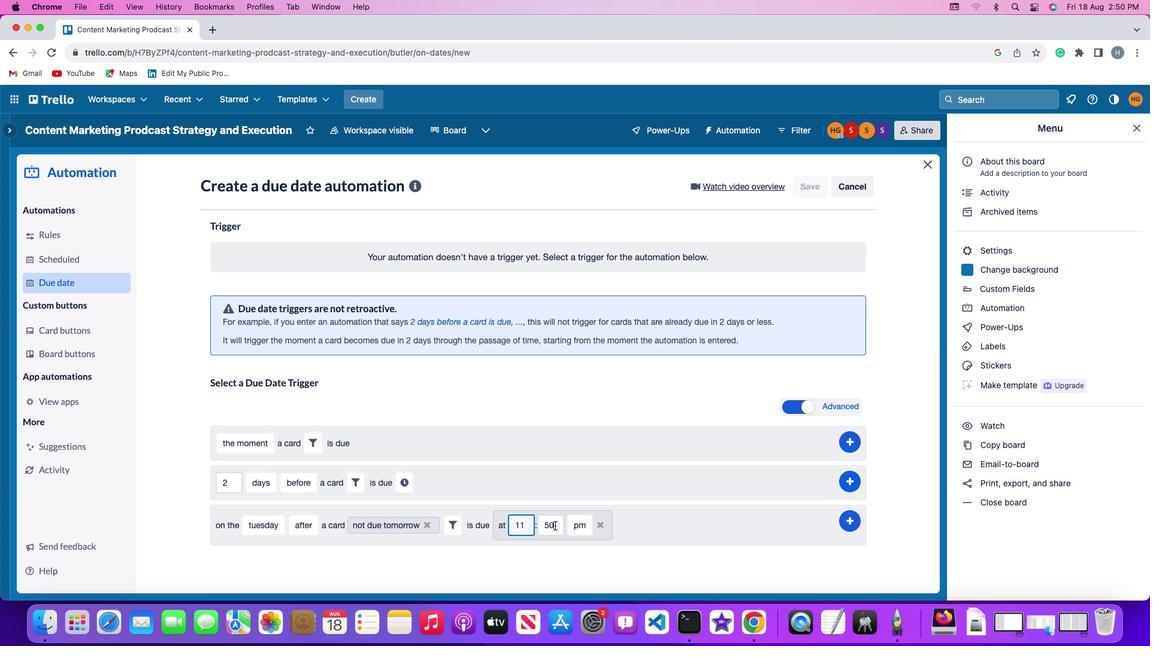 
Action: Mouse pressed left at (555, 526)
Screenshot: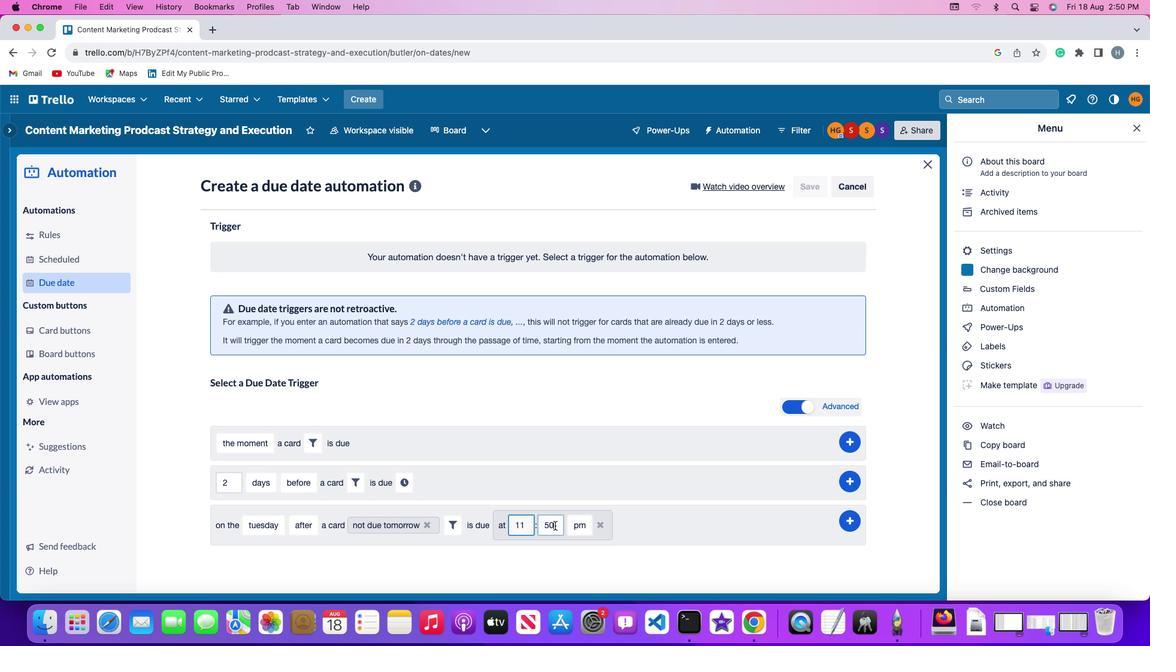 
Action: Key pressed Key.backspace
Screenshot: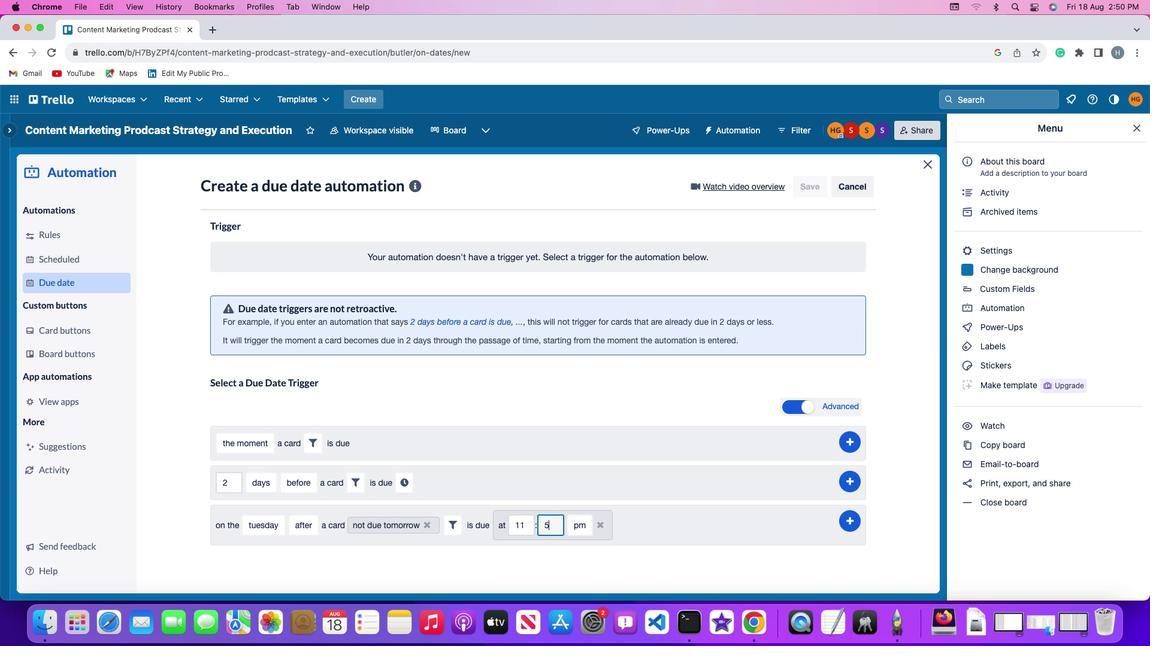 
Action: Mouse moved to (555, 525)
Screenshot: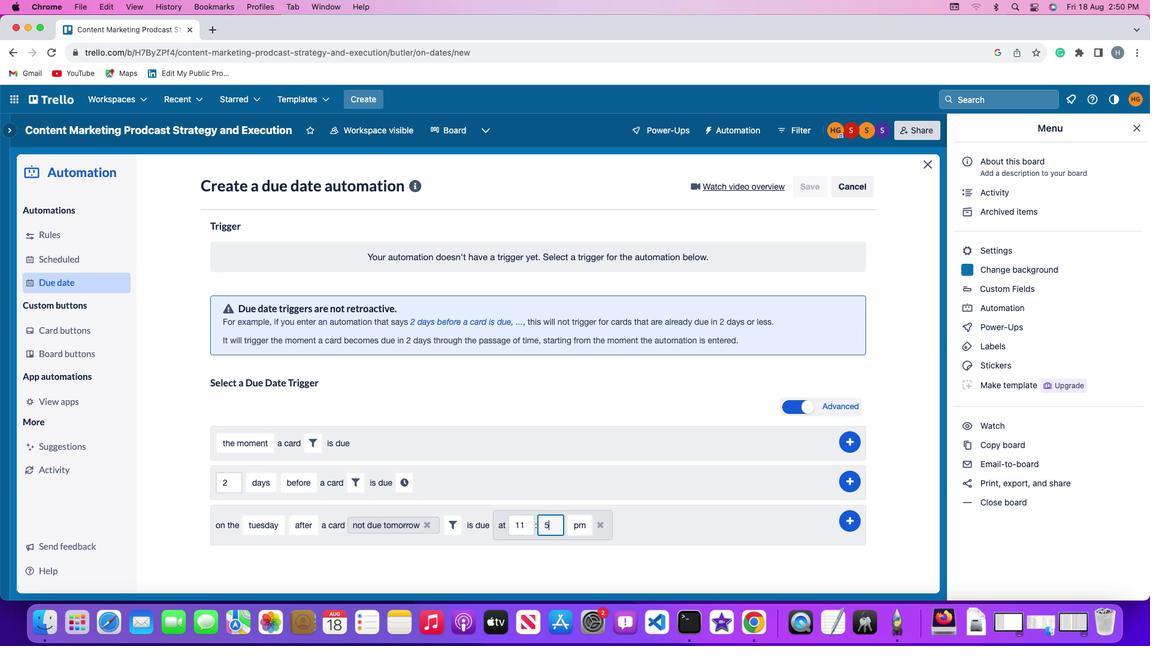 
Action: Key pressed Key.backspace
Screenshot: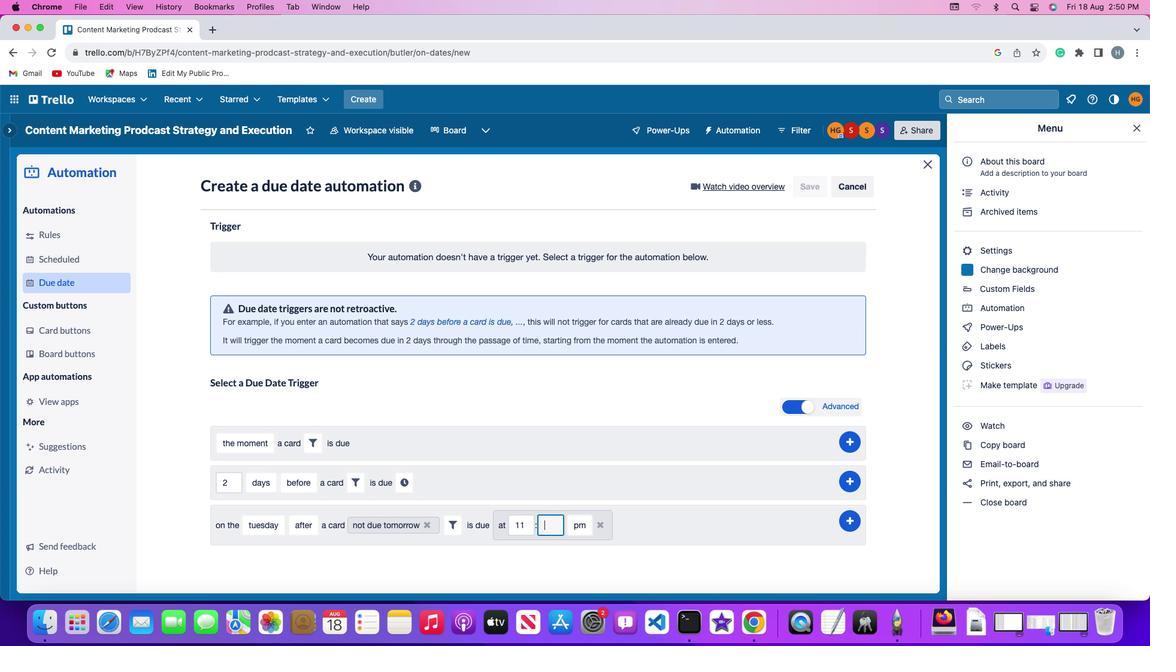 
Action: Mouse moved to (555, 525)
Screenshot: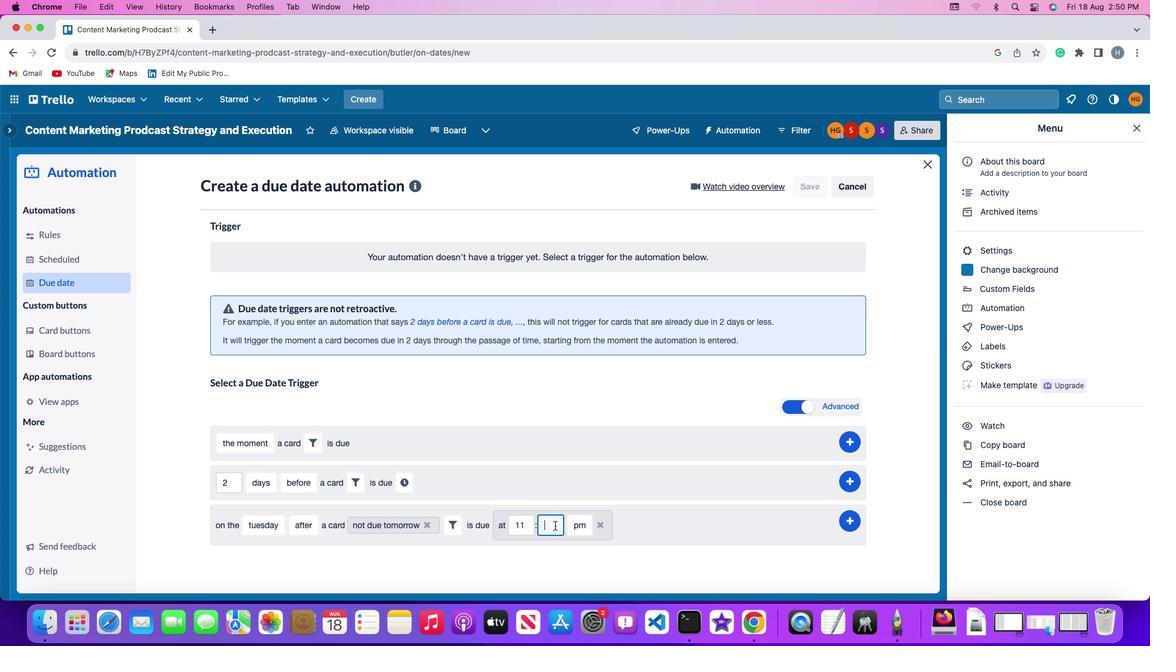 
Action: Key pressed '0''0'
Screenshot: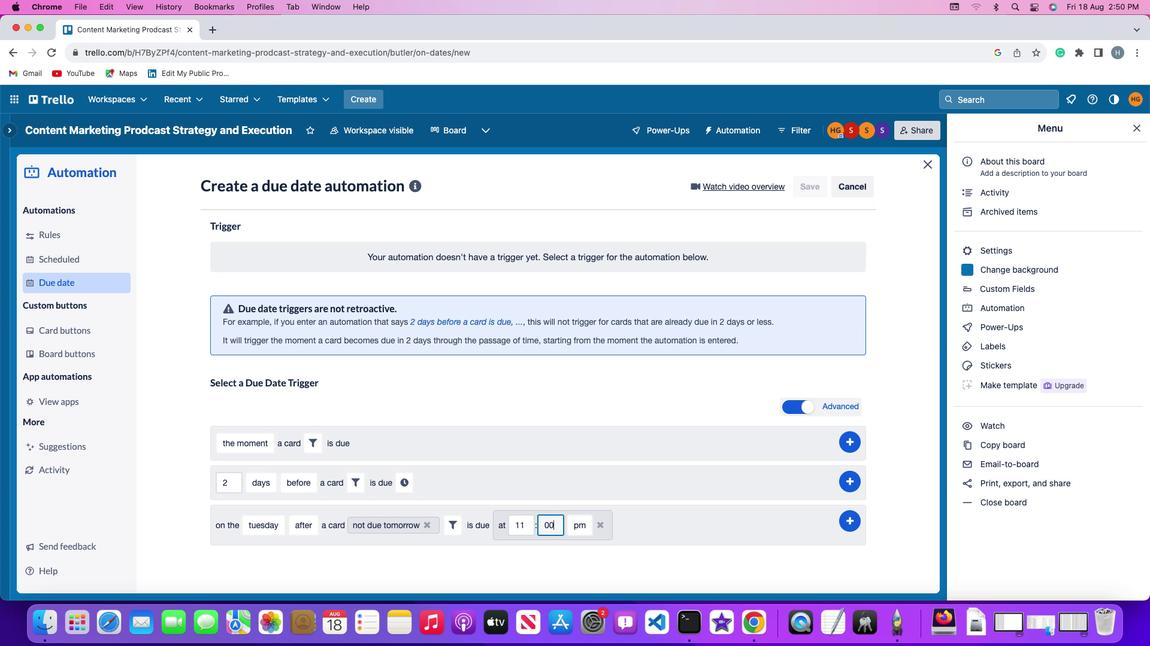 
Action: Mouse moved to (576, 527)
Screenshot: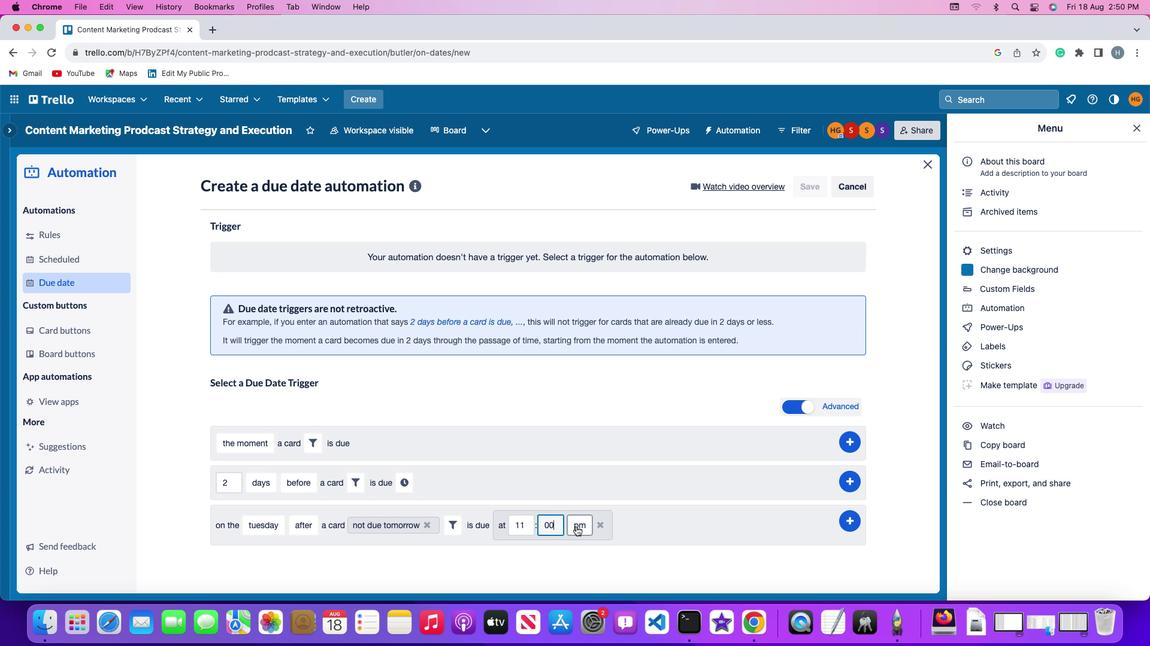 
Action: Mouse pressed left at (576, 527)
Screenshot: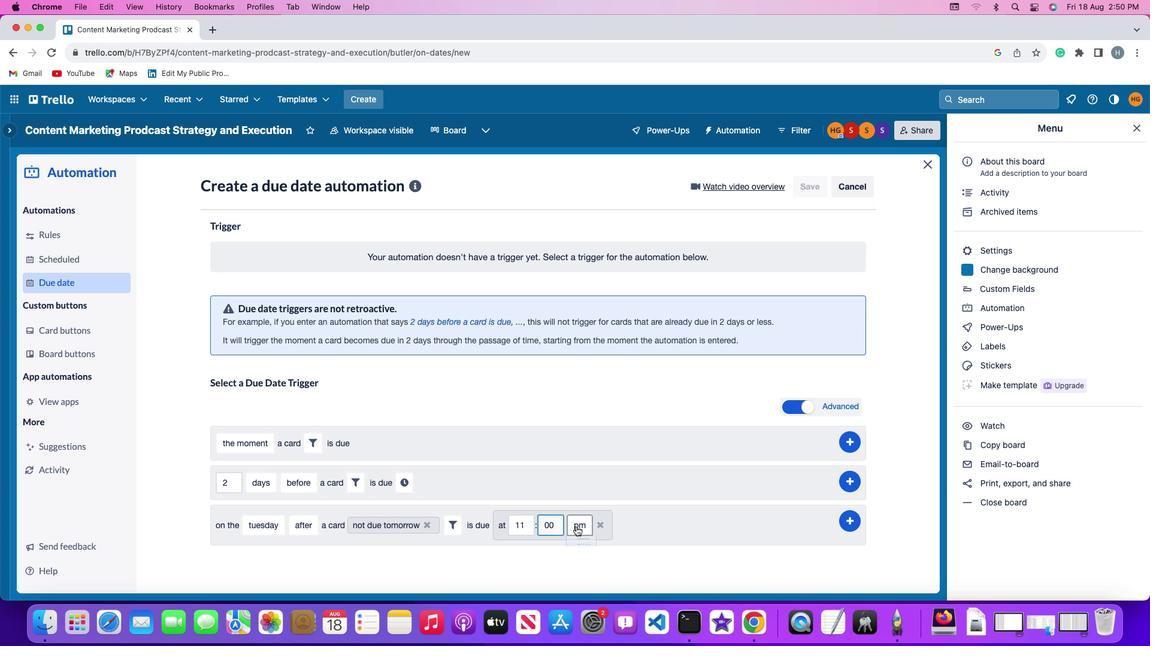 
Action: Mouse moved to (579, 539)
Screenshot: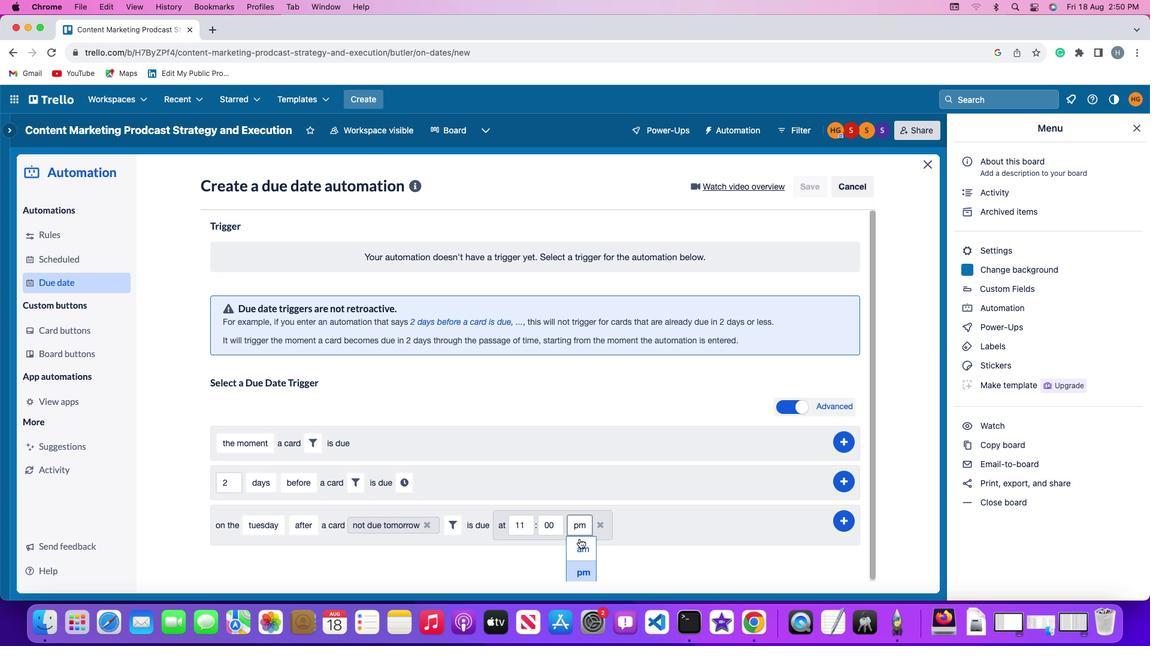 
Action: Mouse pressed left at (579, 539)
Screenshot: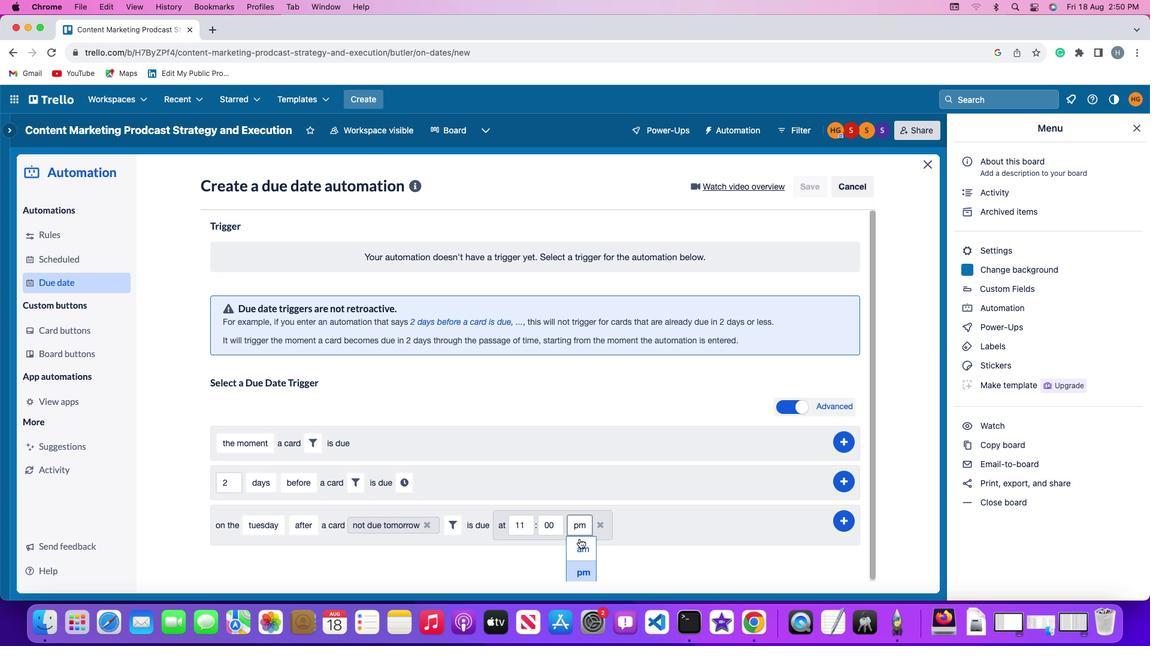 
Action: Mouse moved to (853, 516)
Screenshot: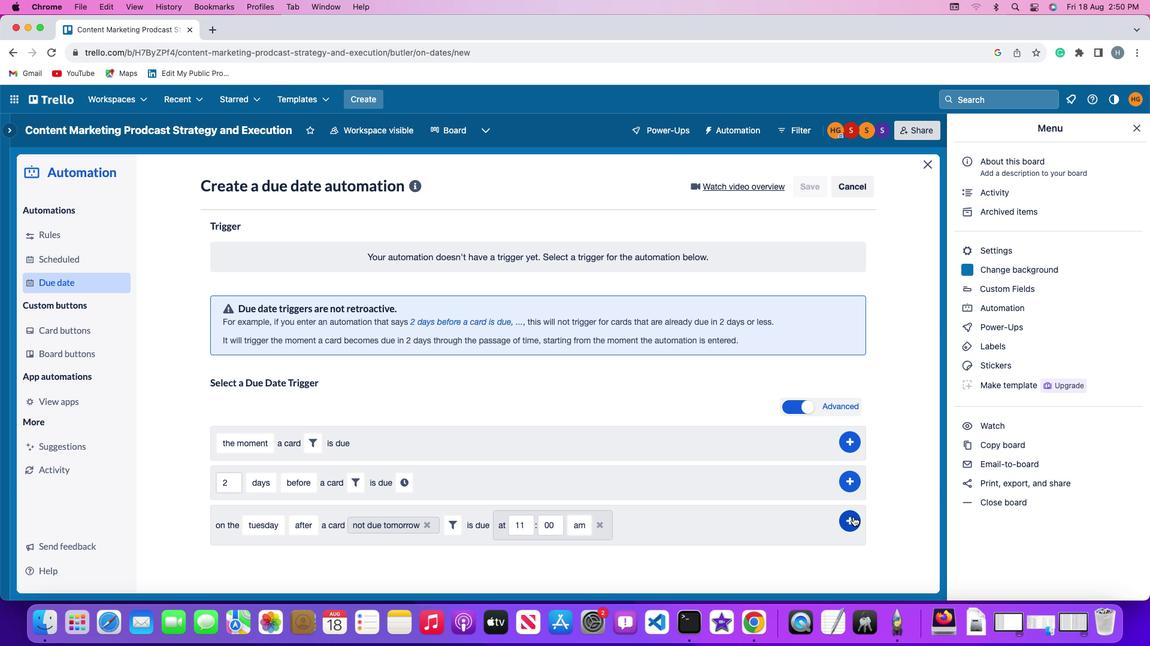
Action: Mouse pressed left at (853, 516)
Screenshot: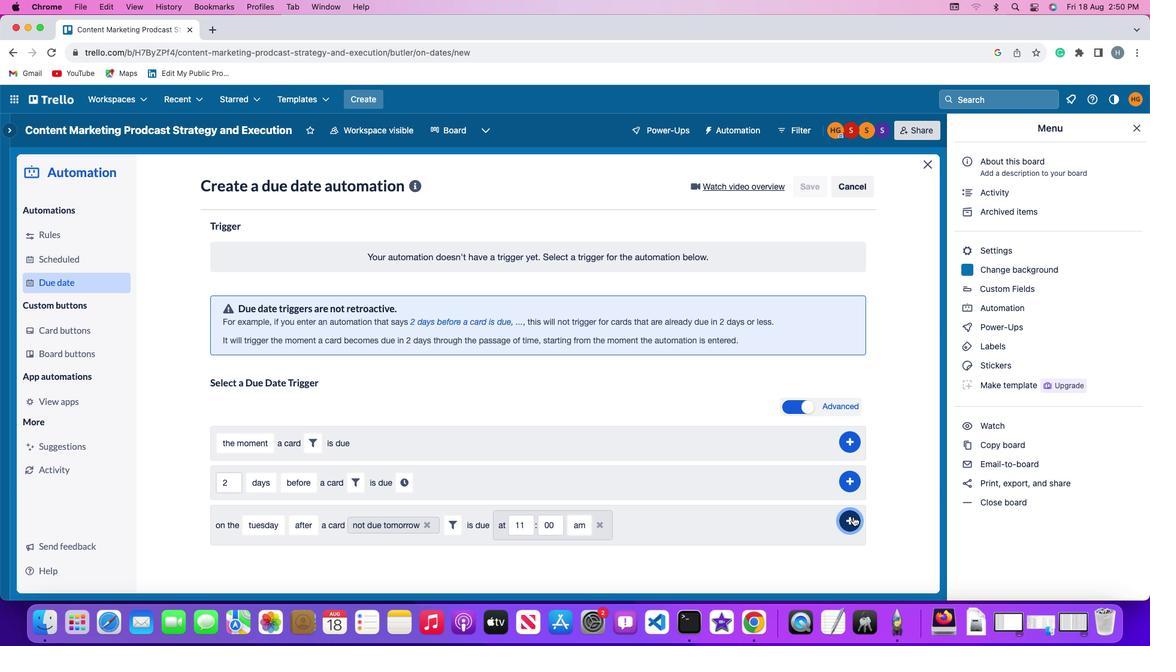 
Action: Mouse moved to (897, 412)
Screenshot: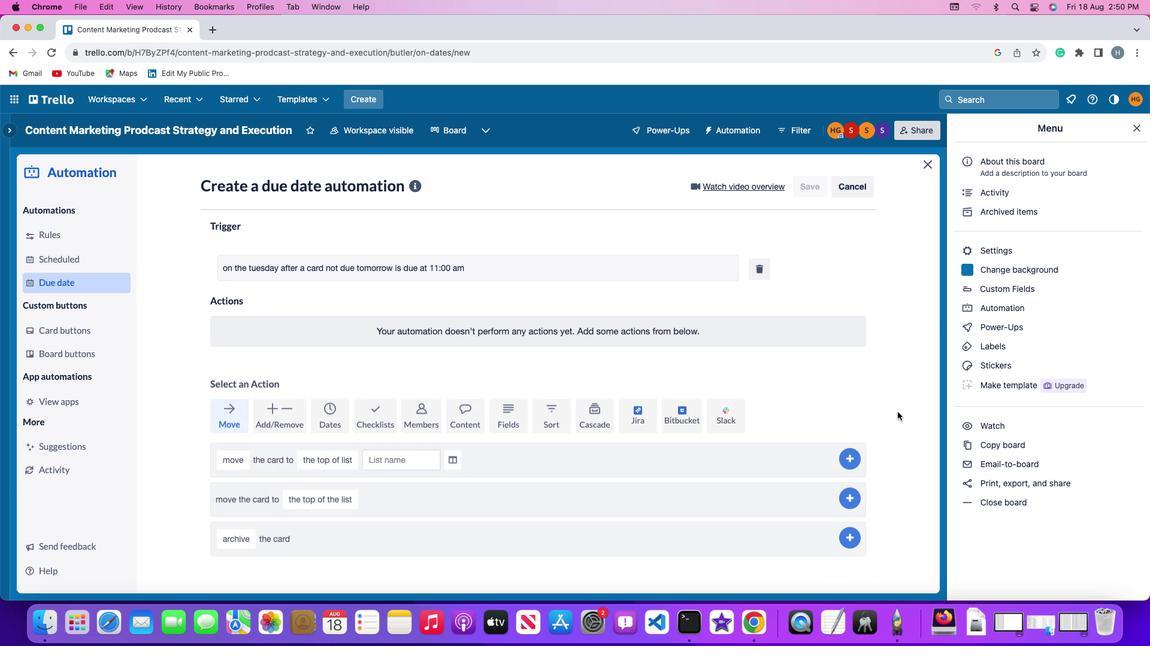 
